 Task: Select the terminal. ansigreen option in the default color.
Action: Mouse moved to (18, 650)
Screenshot: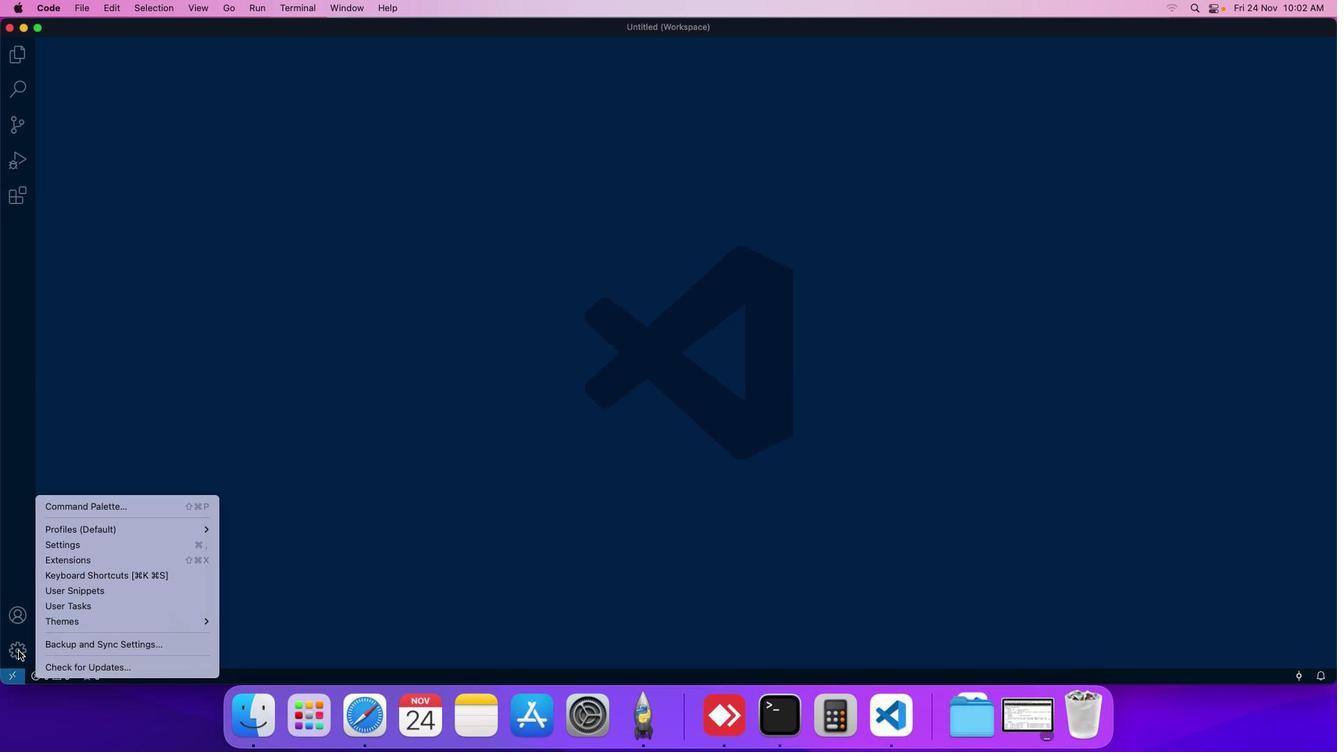 
Action: Mouse pressed left at (18, 650)
Screenshot: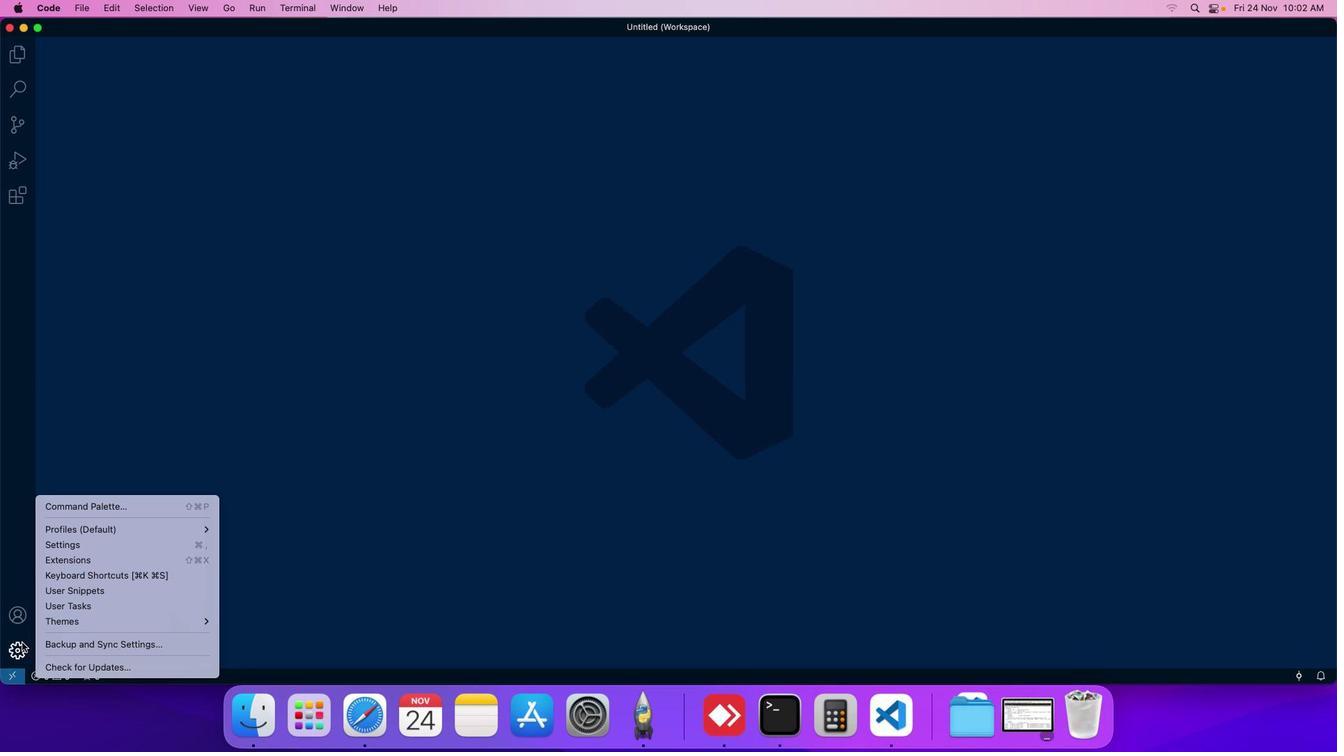 
Action: Mouse moved to (59, 548)
Screenshot: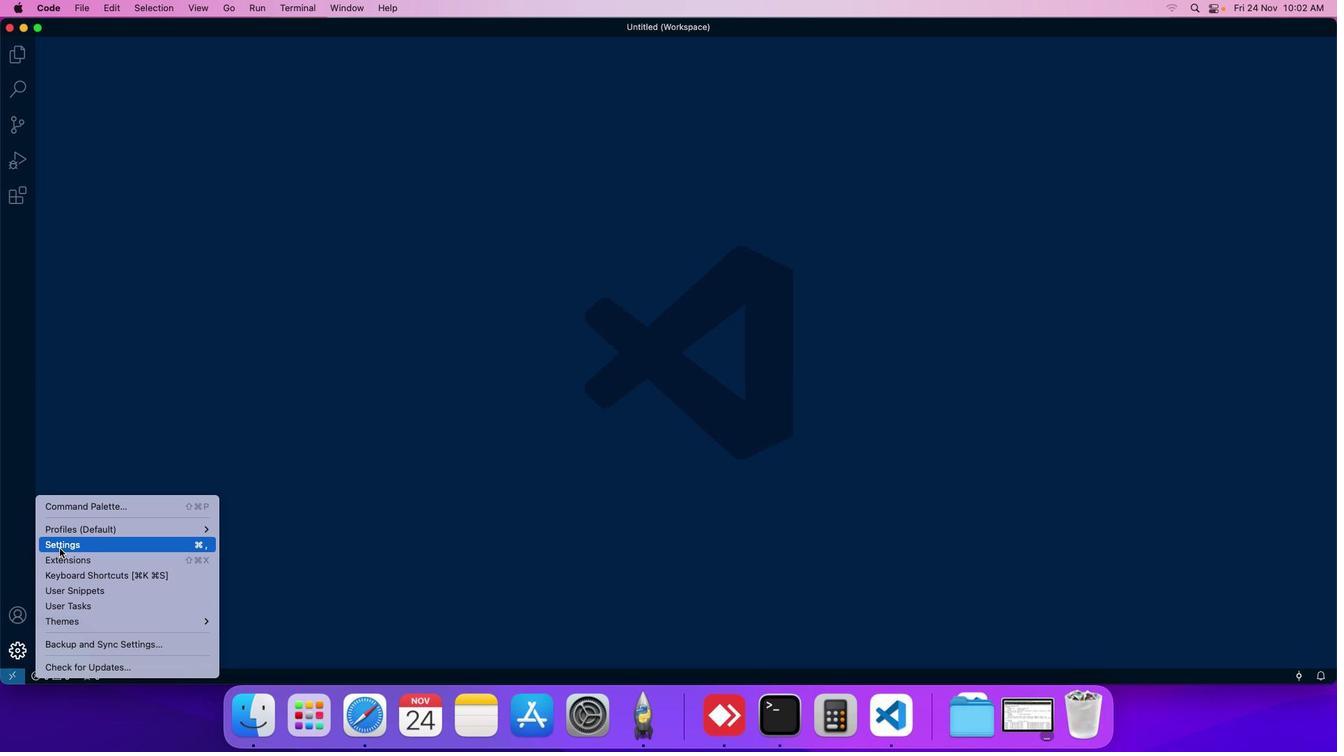 
Action: Mouse pressed left at (59, 548)
Screenshot: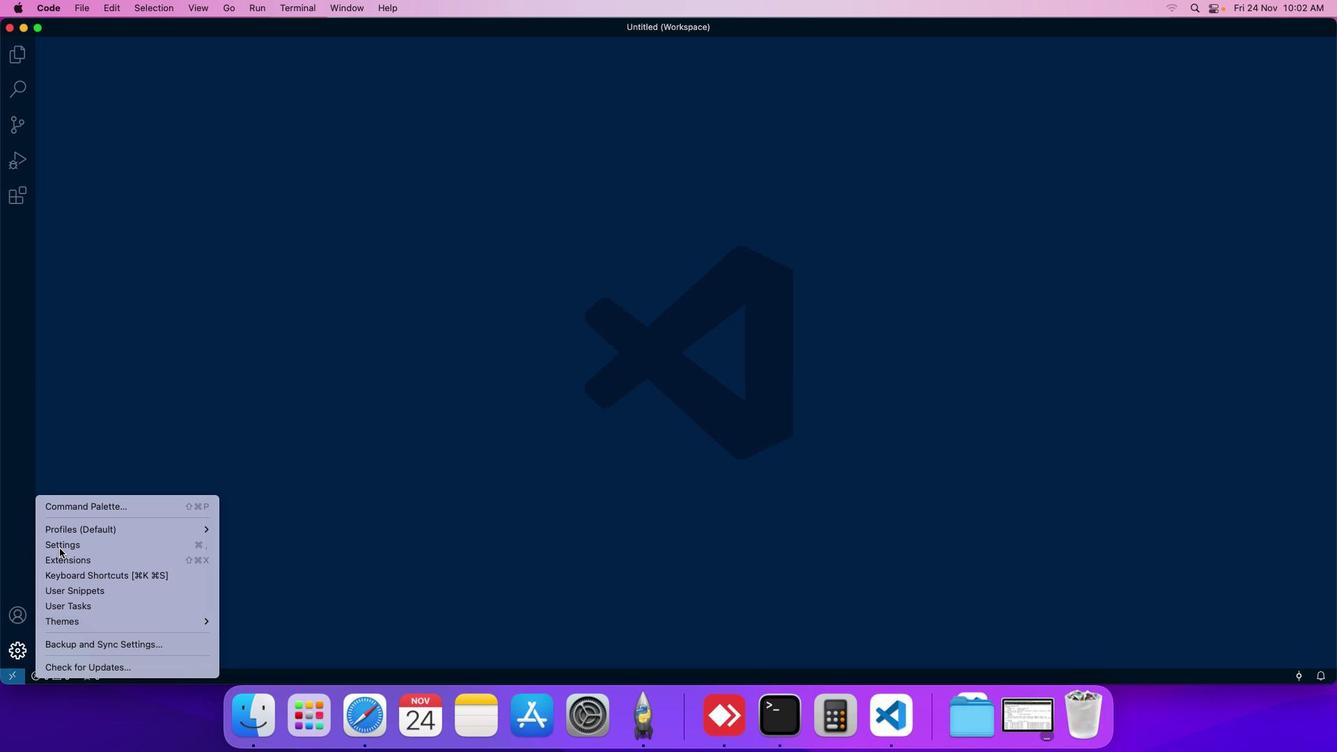 
Action: Mouse moved to (307, 205)
Screenshot: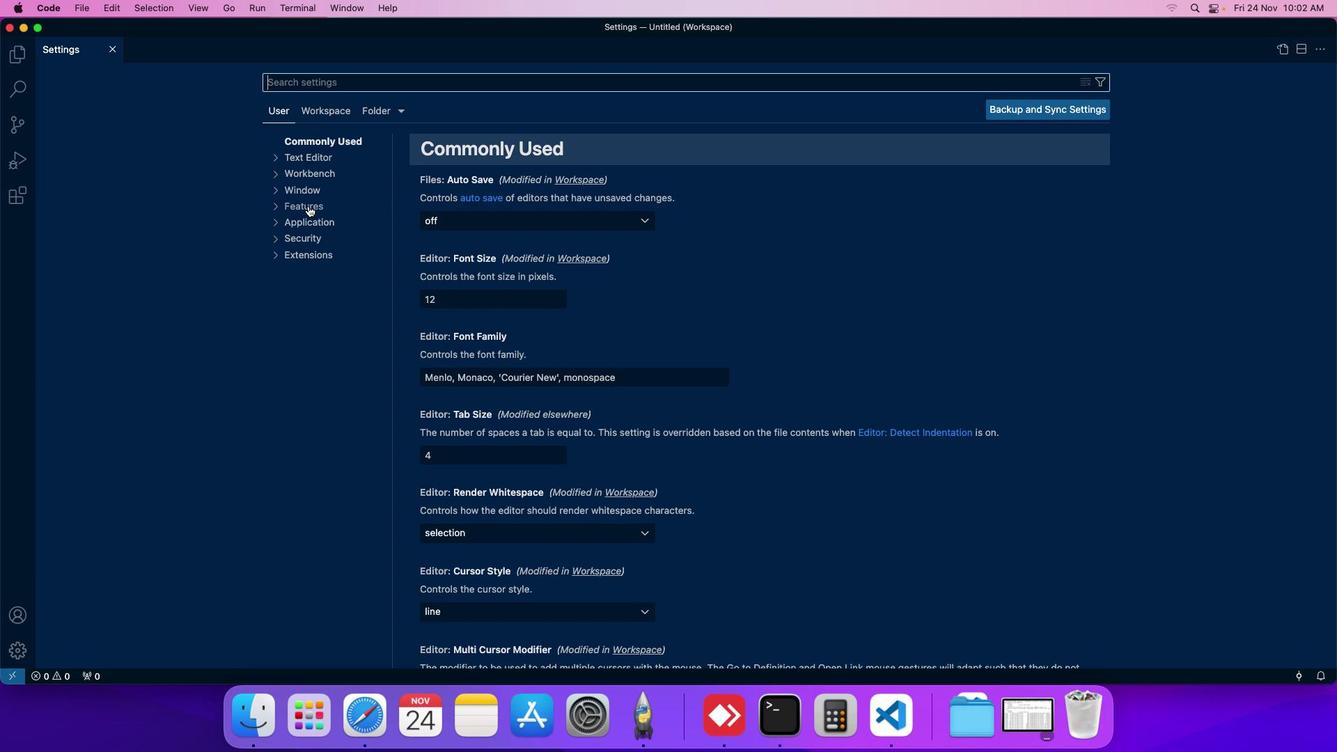 
Action: Mouse pressed left at (307, 205)
Screenshot: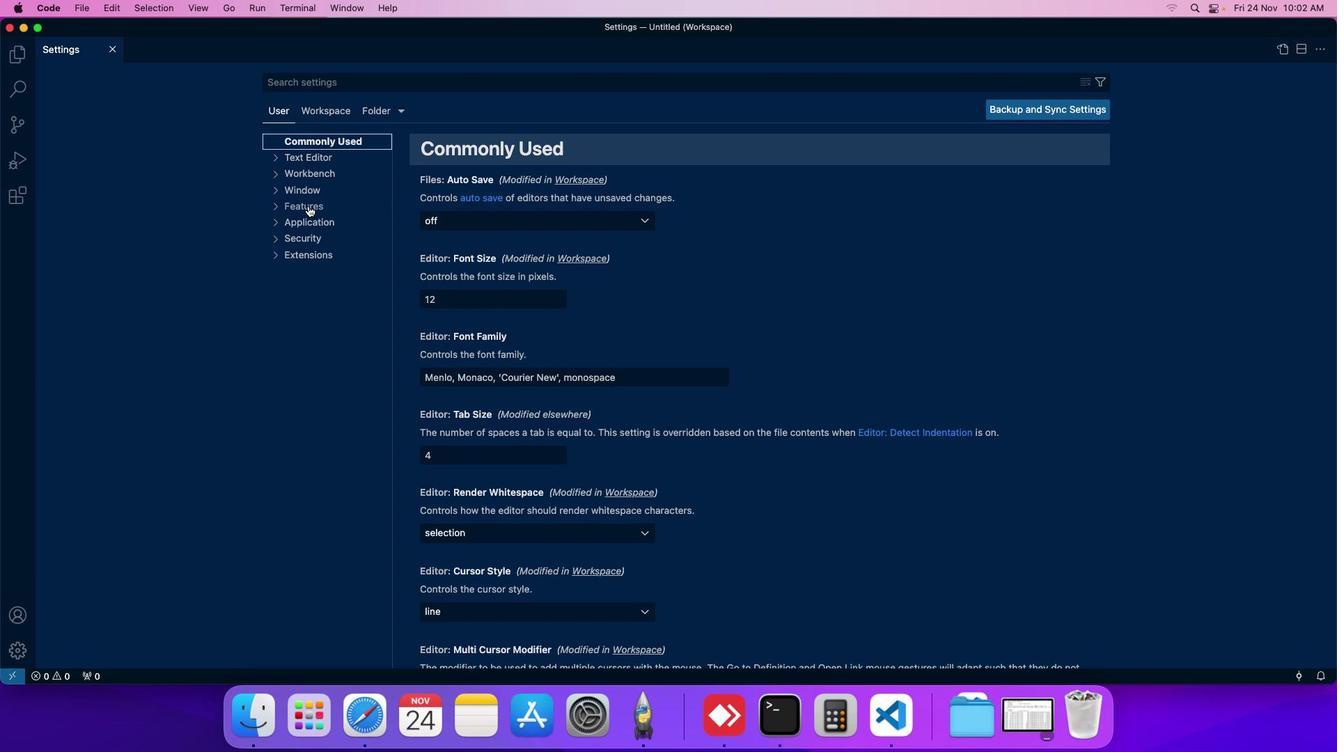 
Action: Mouse moved to (310, 332)
Screenshot: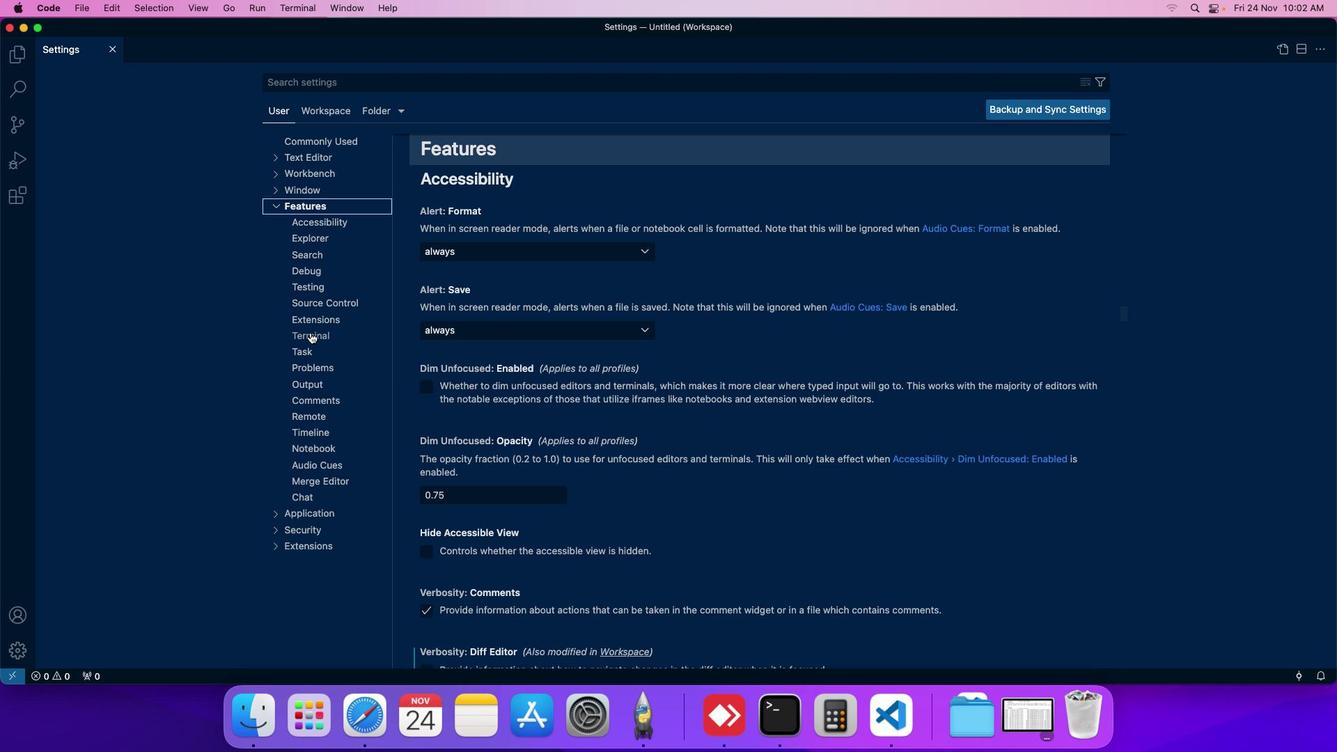 
Action: Mouse pressed left at (310, 332)
Screenshot: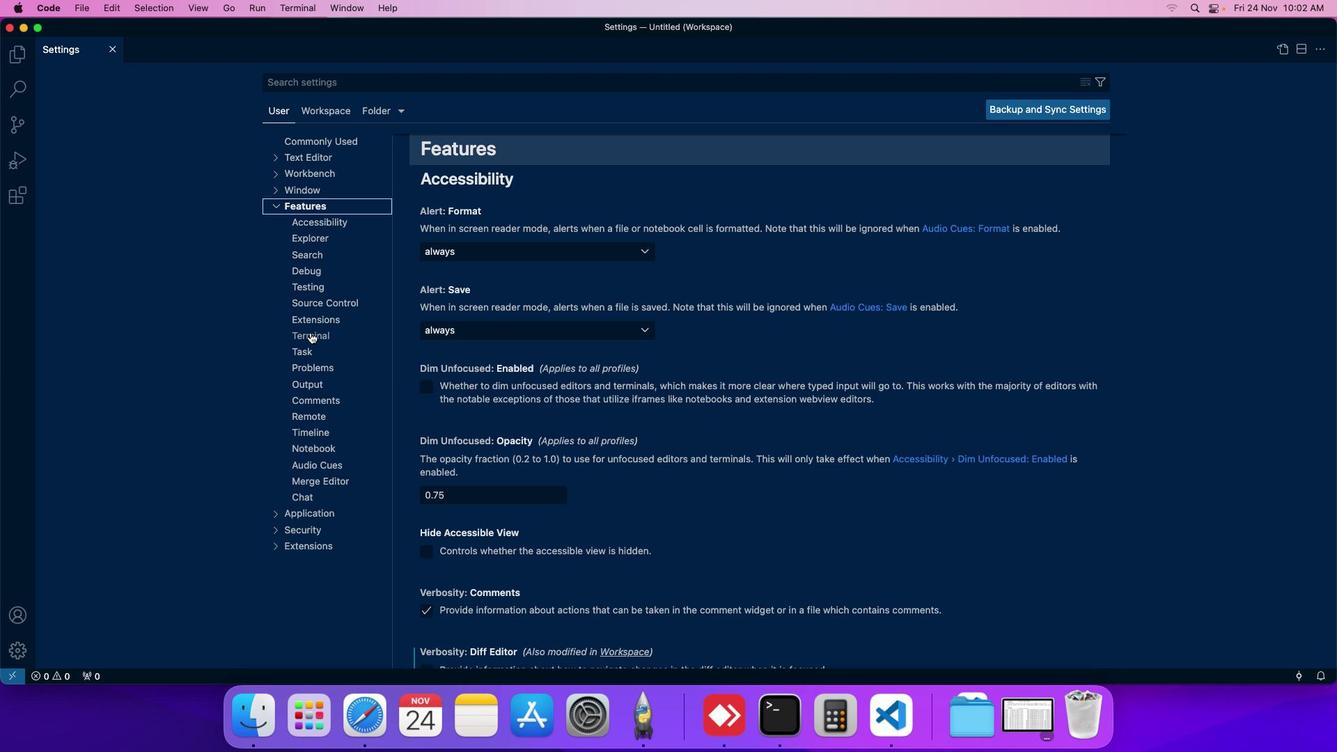 
Action: Mouse moved to (518, 376)
Screenshot: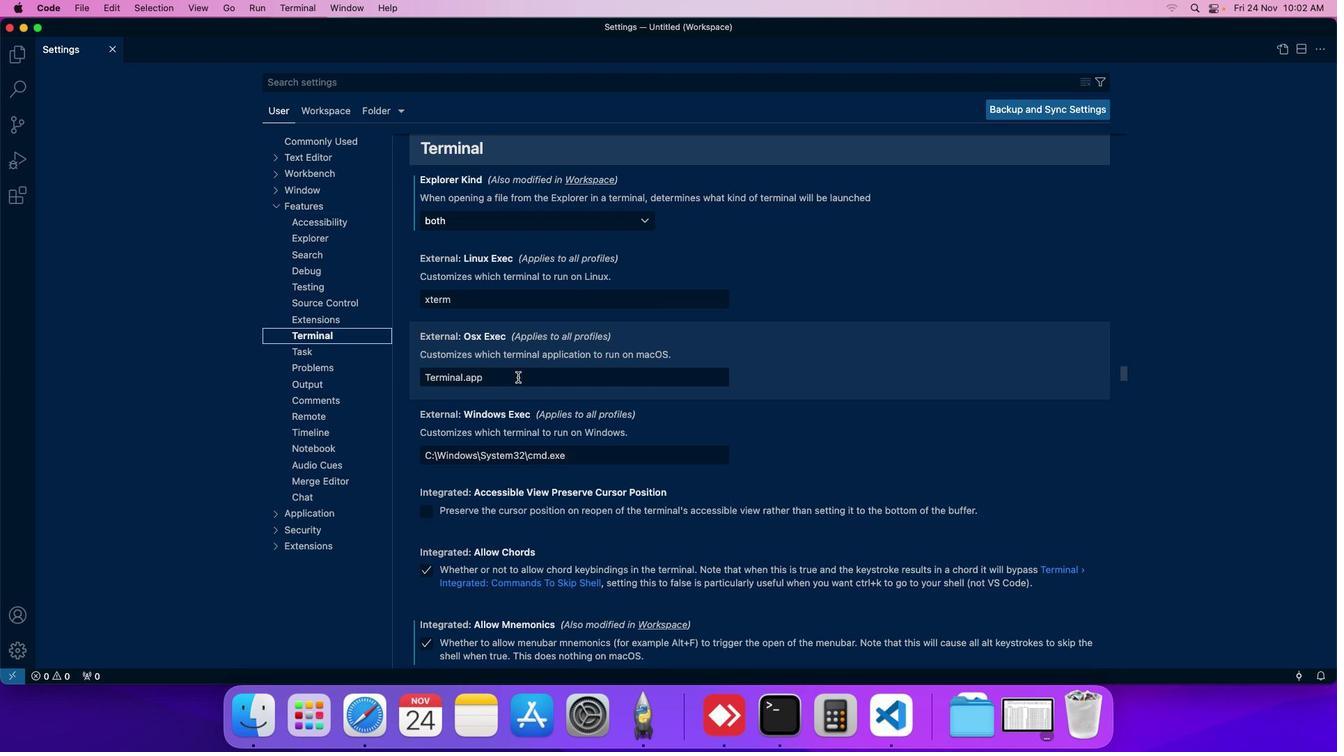 
Action: Mouse scrolled (518, 376) with delta (0, 0)
Screenshot: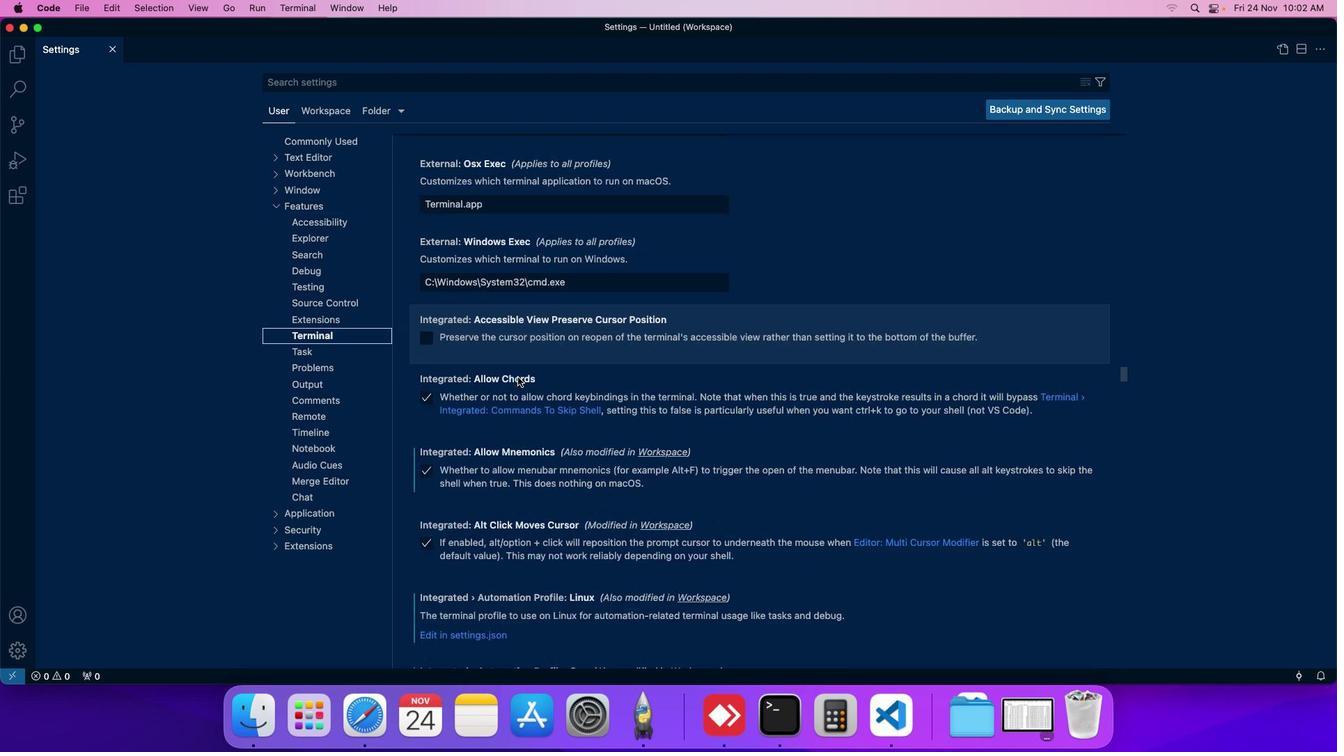 
Action: Mouse scrolled (518, 376) with delta (0, 0)
Screenshot: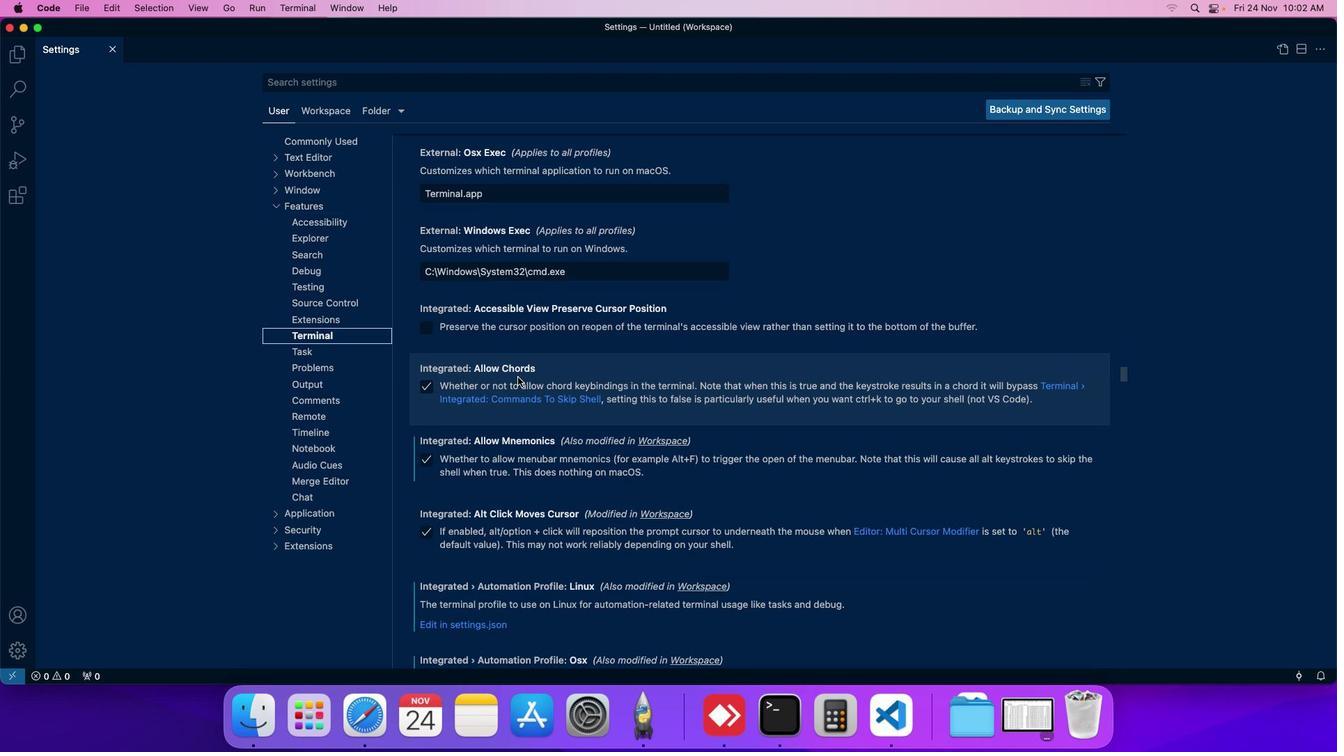 
Action: Mouse scrolled (518, 376) with delta (0, 0)
Screenshot: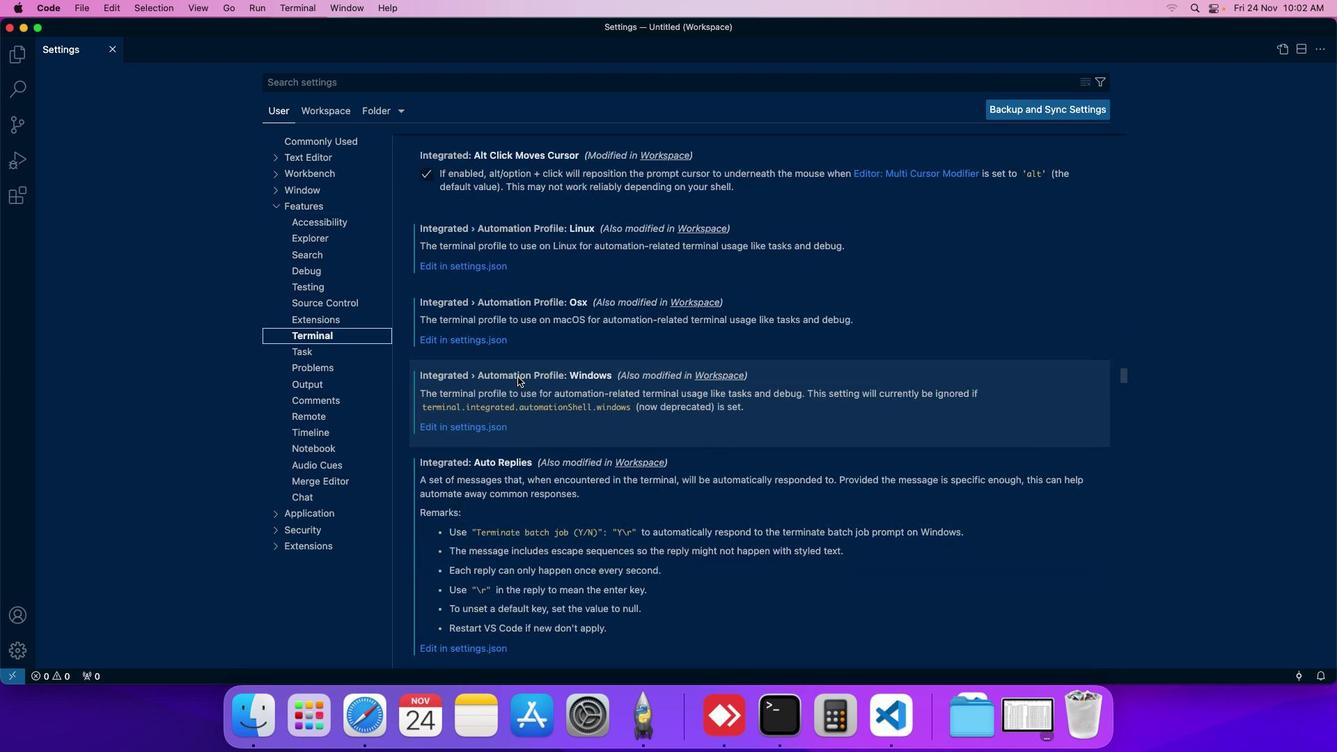 
Action: Mouse scrolled (518, 376) with delta (0, 0)
Screenshot: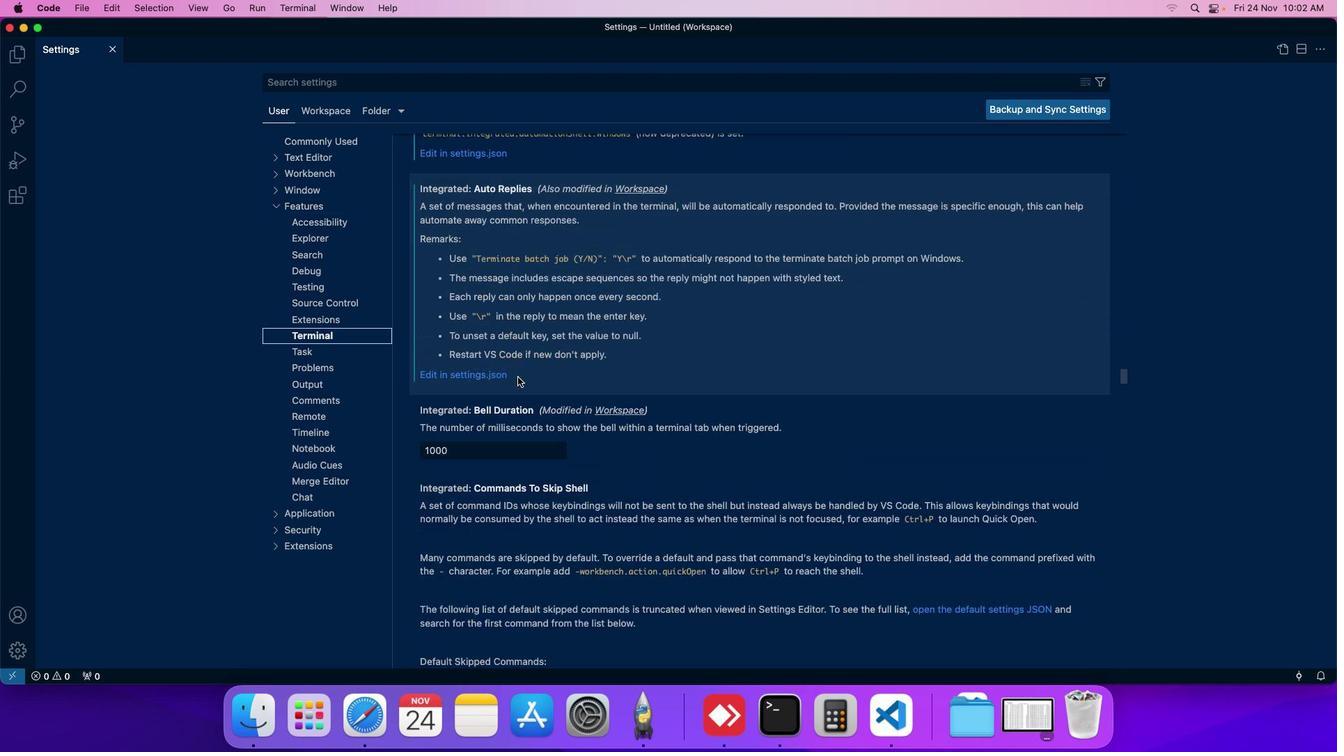
Action: Mouse scrolled (518, 376) with delta (0, 0)
Screenshot: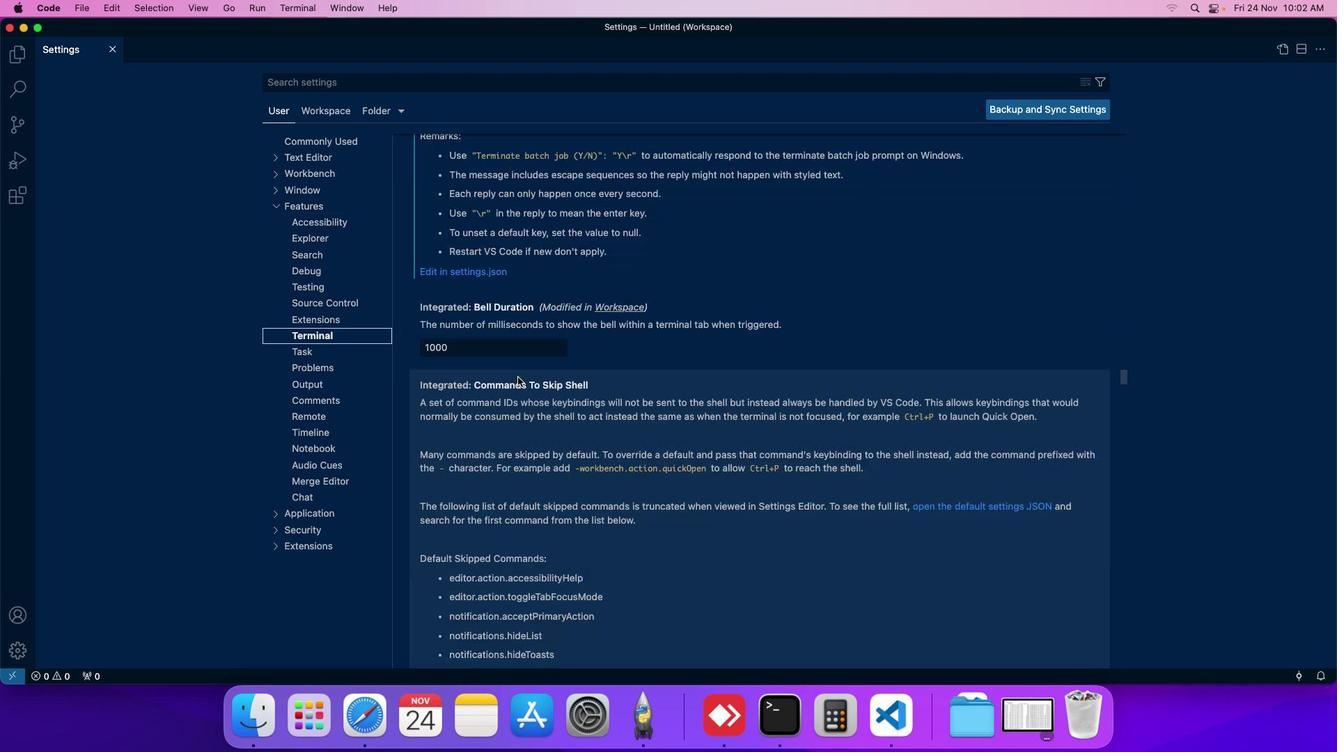 
Action: Mouse scrolled (518, 376) with delta (0, 0)
Screenshot: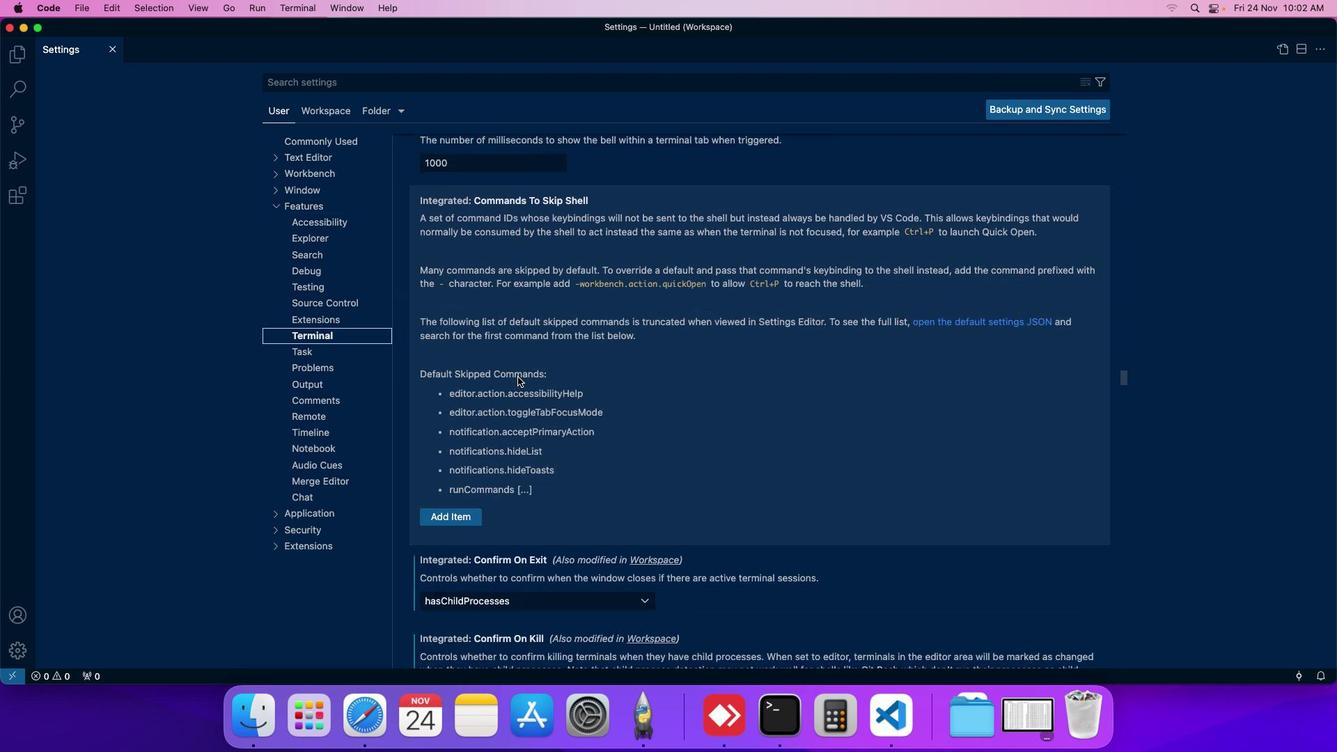
Action: Mouse scrolled (518, 376) with delta (0, 0)
Screenshot: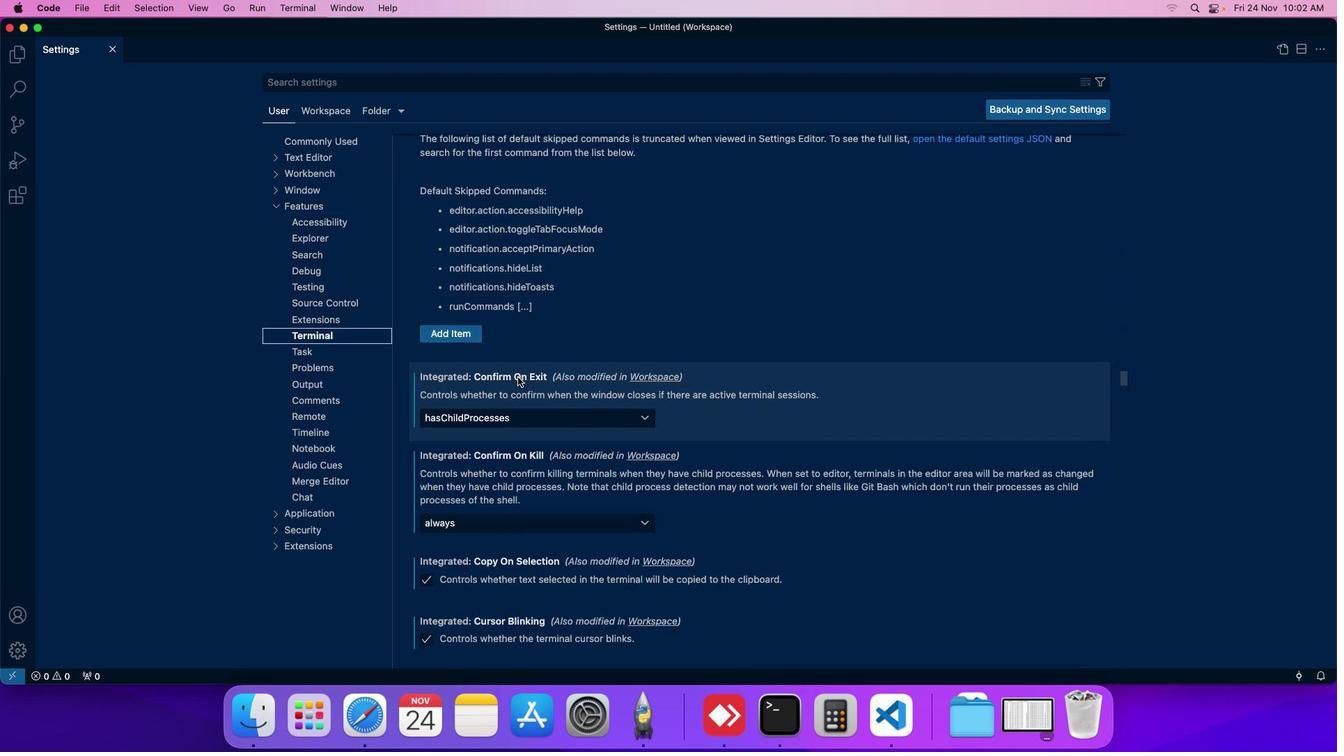 
Action: Mouse scrolled (518, 376) with delta (0, 0)
Screenshot: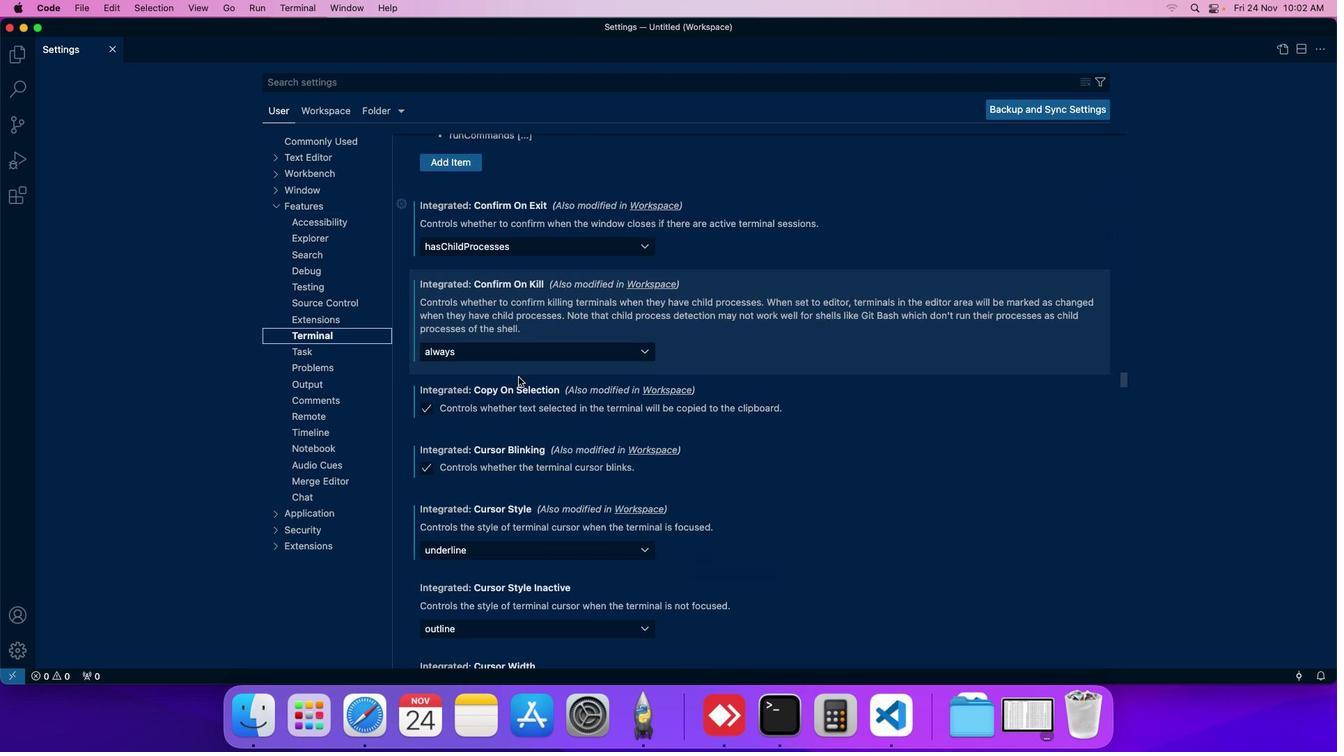 
Action: Mouse moved to (518, 376)
Screenshot: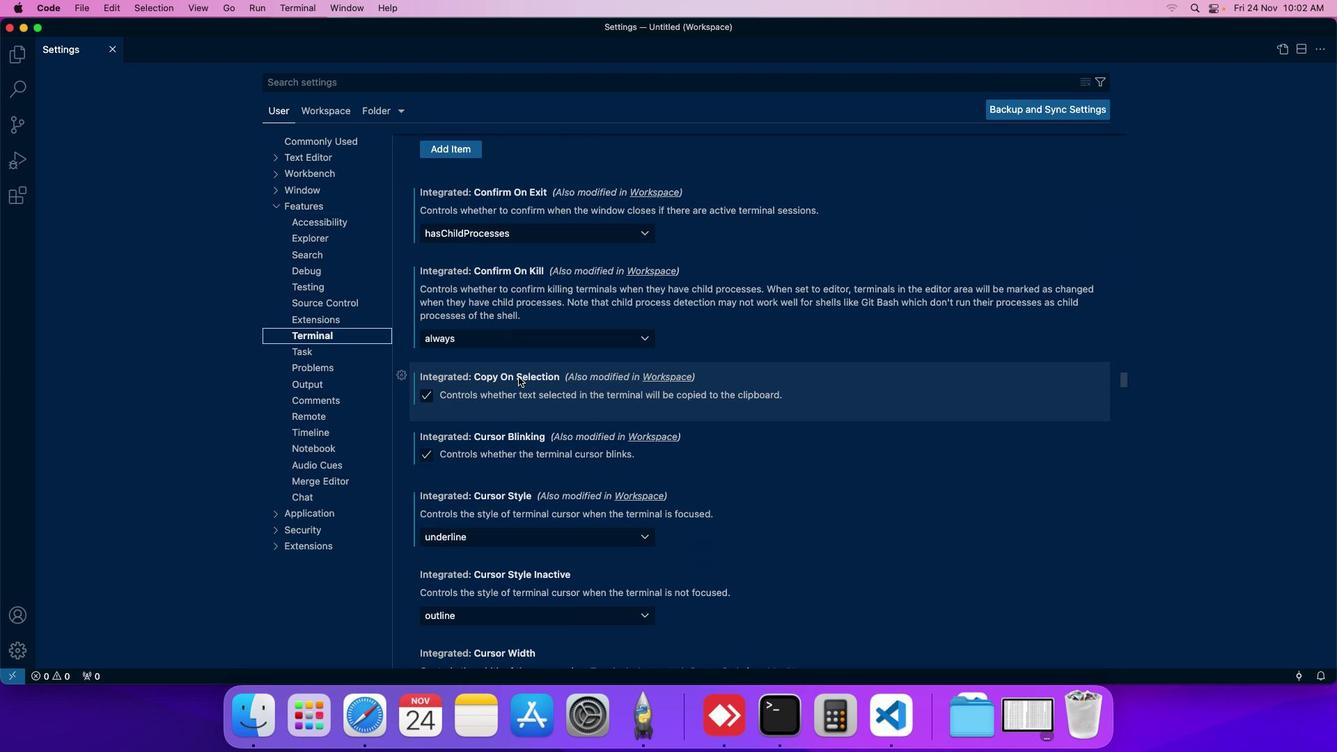 
Action: Mouse scrolled (518, 376) with delta (0, 0)
Screenshot: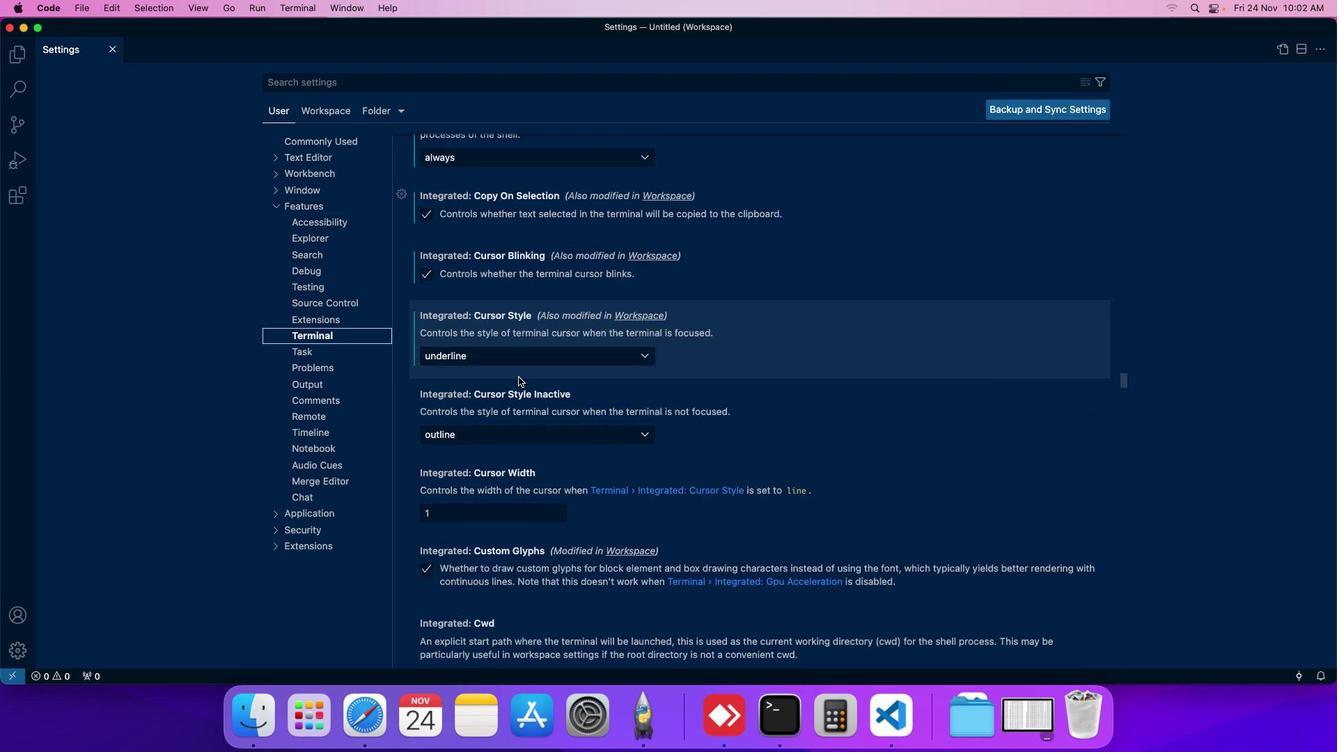 
Action: Mouse scrolled (518, 376) with delta (0, 0)
Screenshot: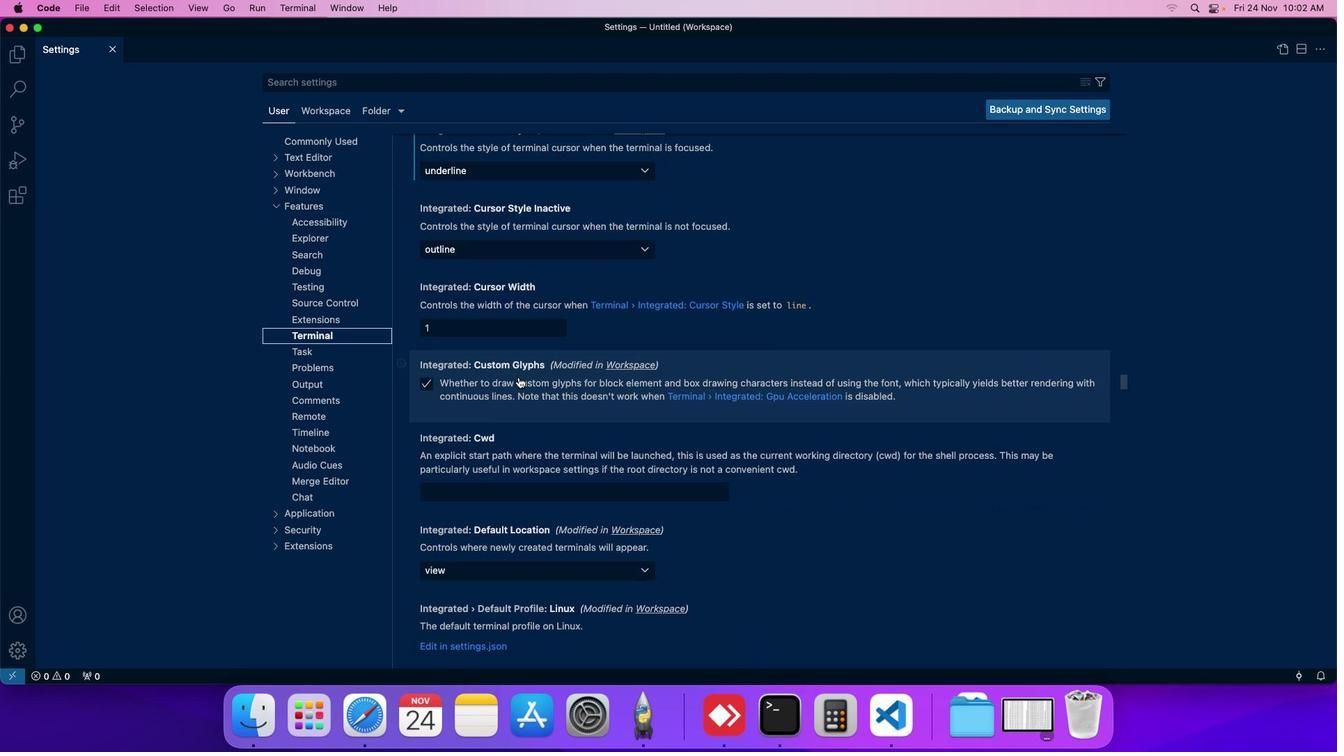 
Action: Mouse scrolled (518, 376) with delta (0, 0)
Screenshot: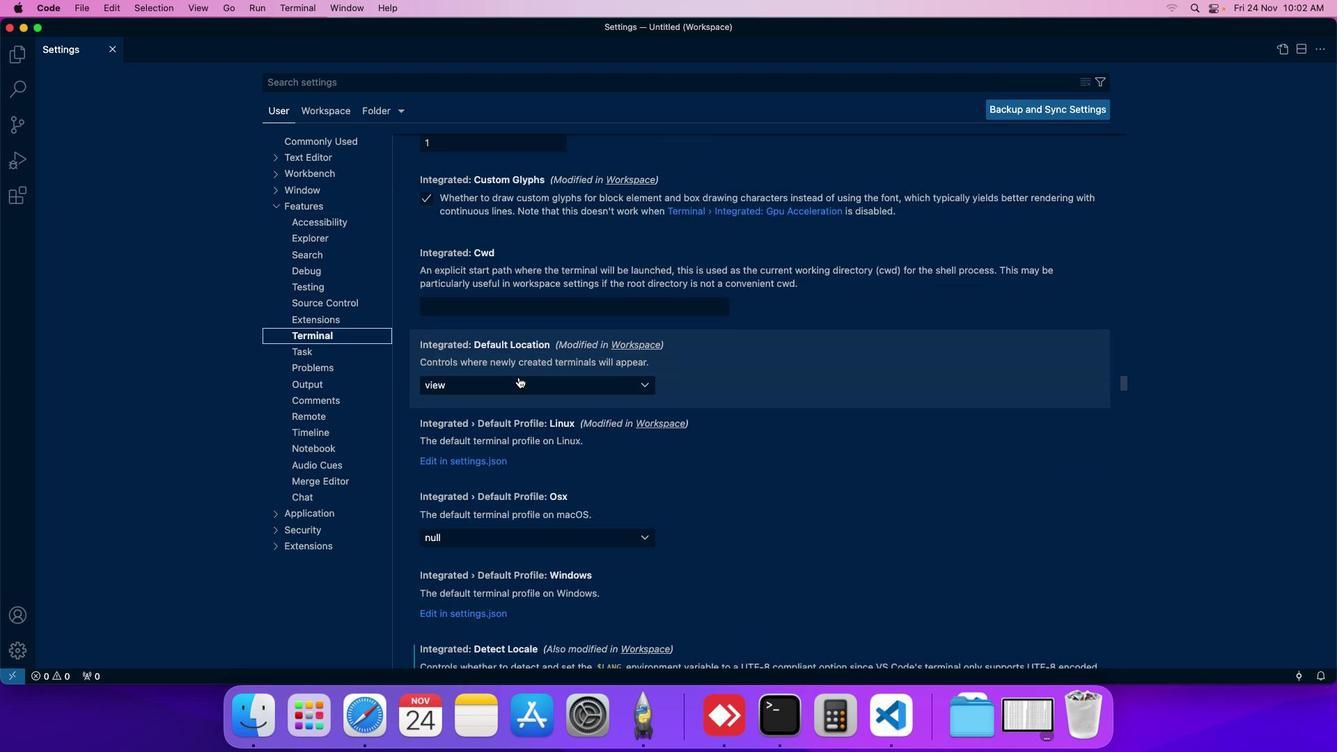 
Action: Mouse scrolled (518, 376) with delta (0, 0)
Screenshot: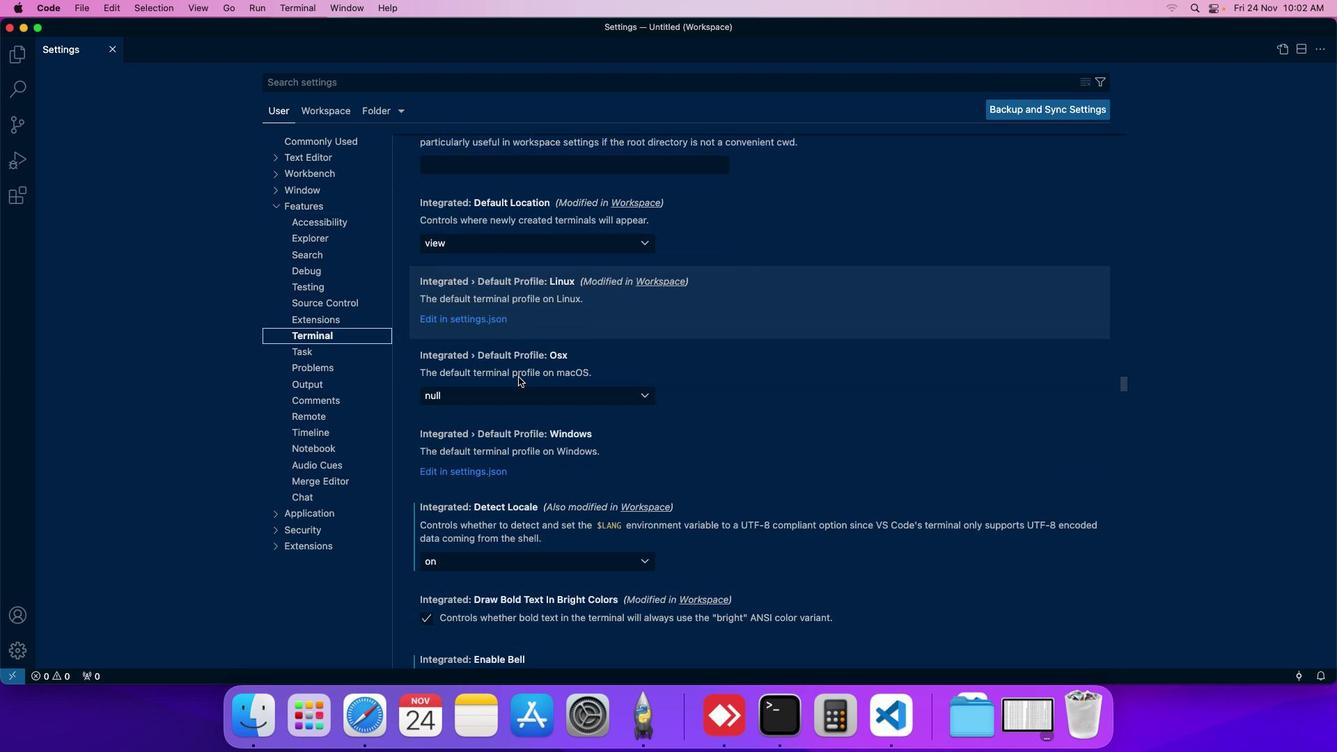 
Action: Mouse scrolled (518, 376) with delta (0, 0)
Screenshot: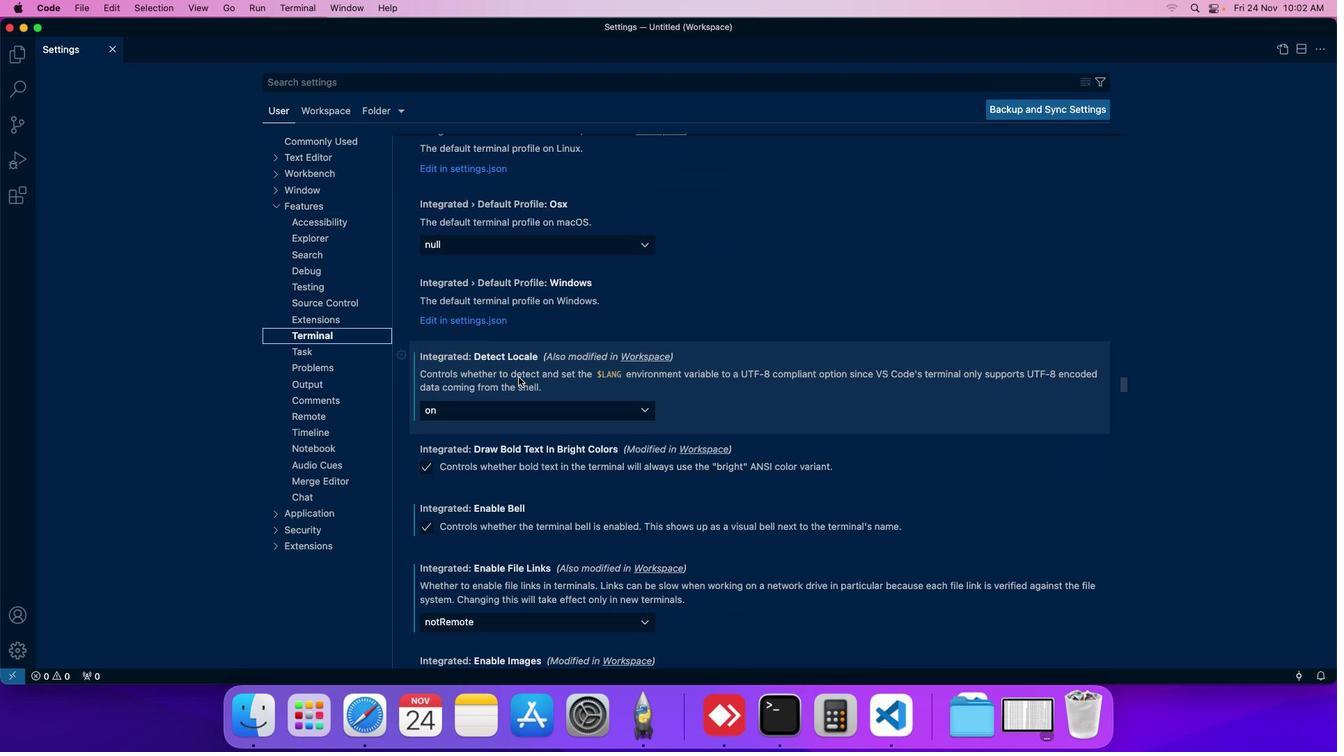 
Action: Mouse scrolled (518, 376) with delta (0, 0)
Screenshot: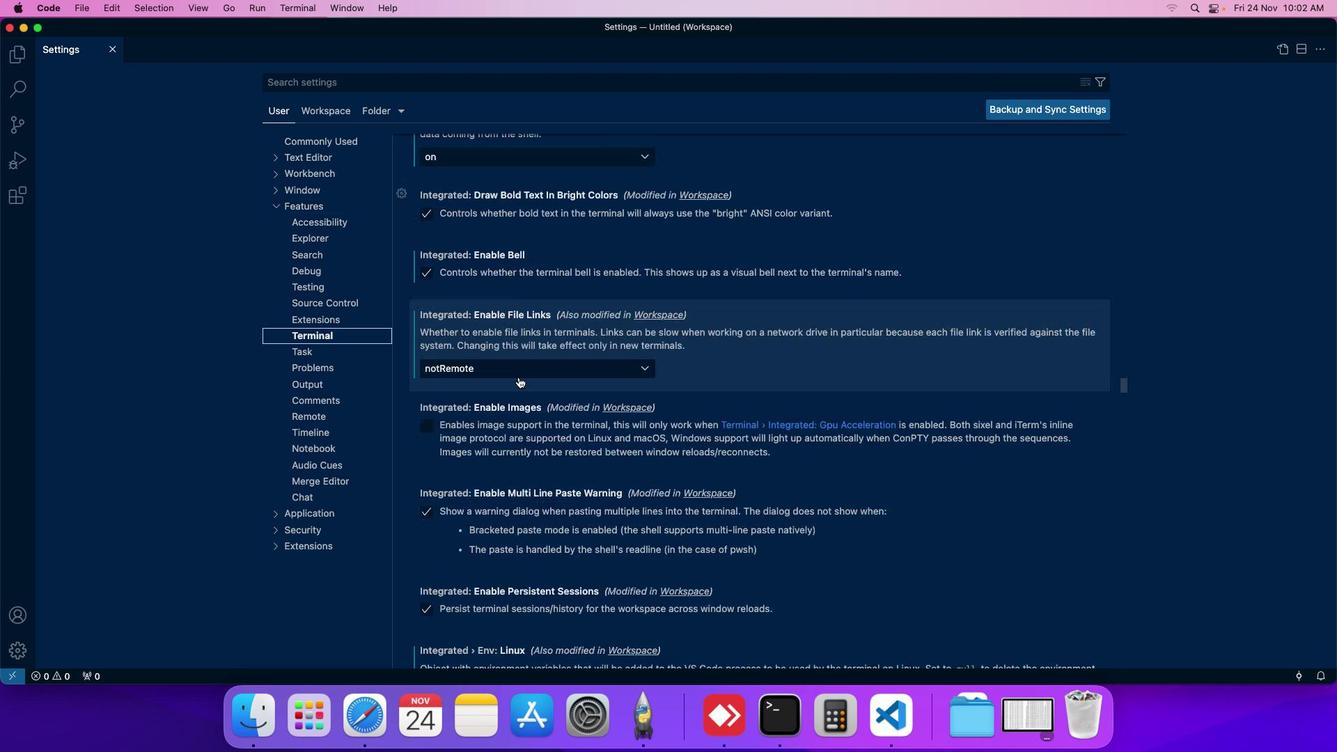 
Action: Mouse scrolled (518, 376) with delta (0, 0)
Screenshot: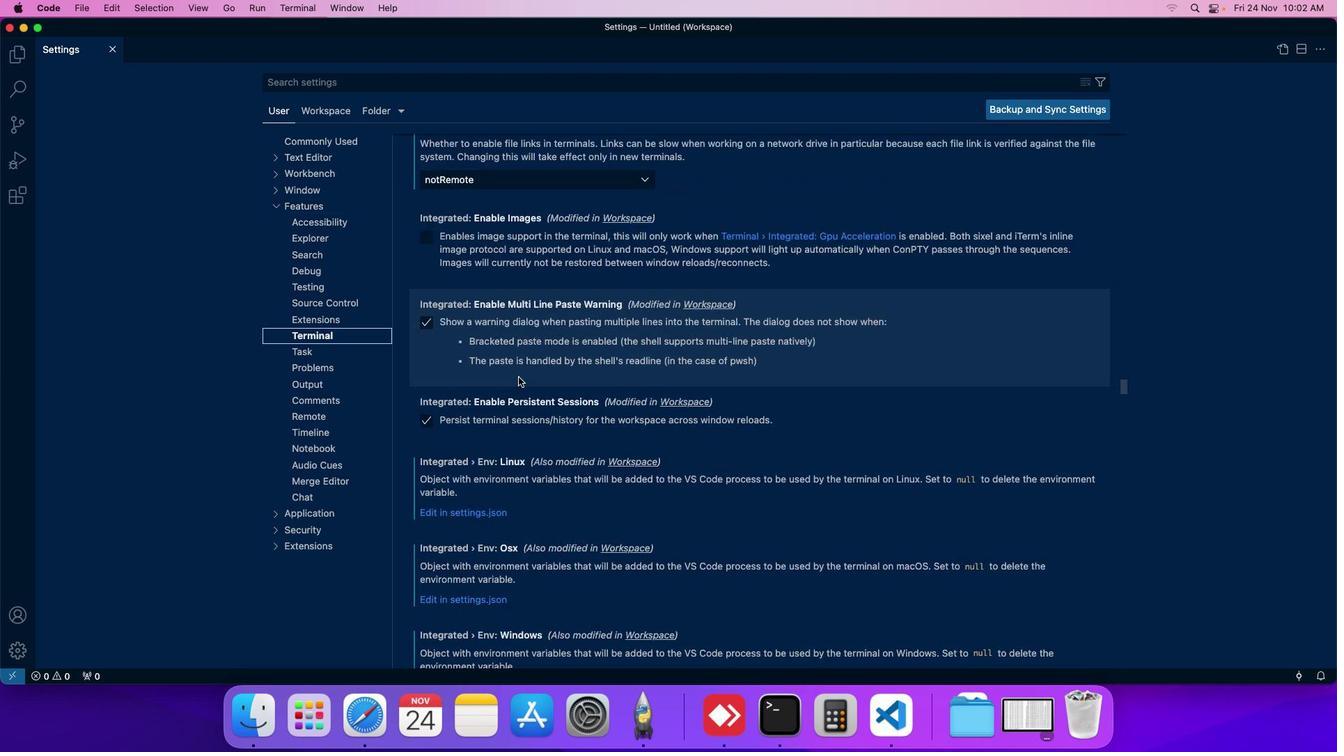 
Action: Mouse scrolled (518, 376) with delta (0, 0)
Screenshot: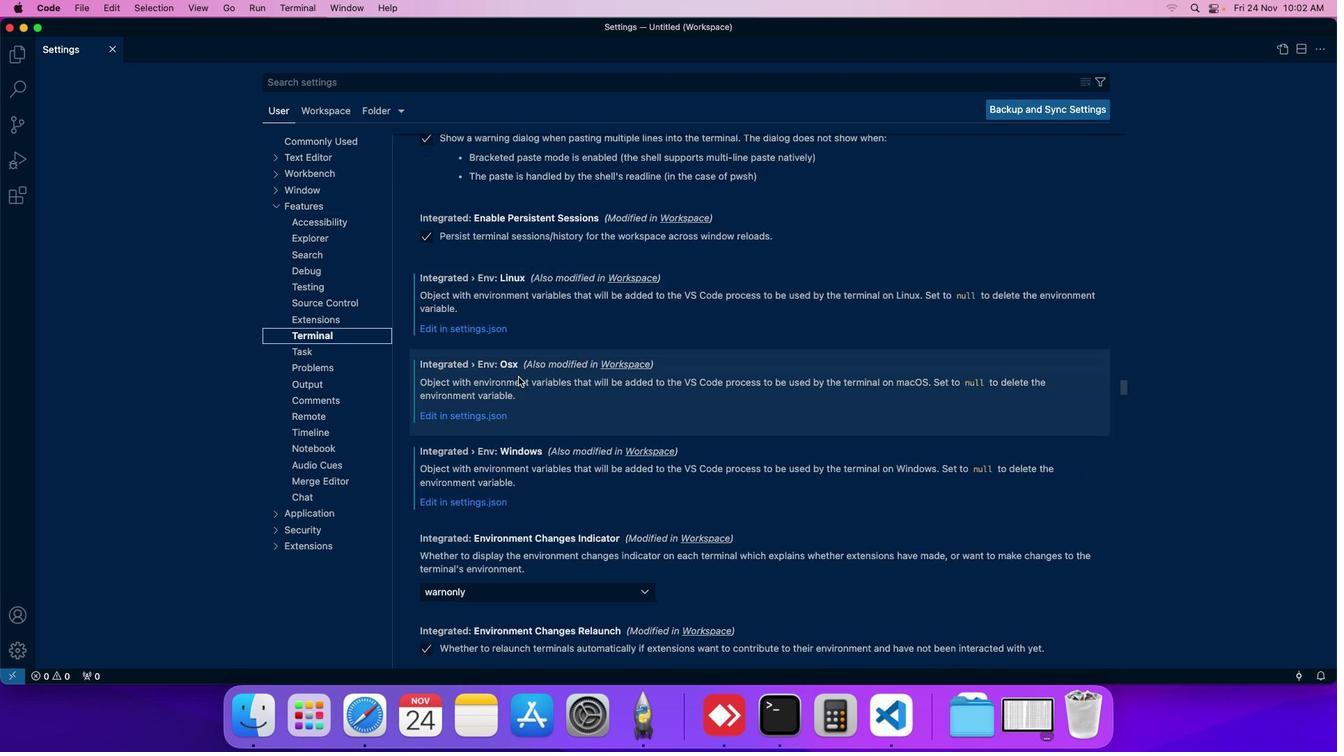 
Action: Mouse scrolled (518, 376) with delta (0, 0)
Screenshot: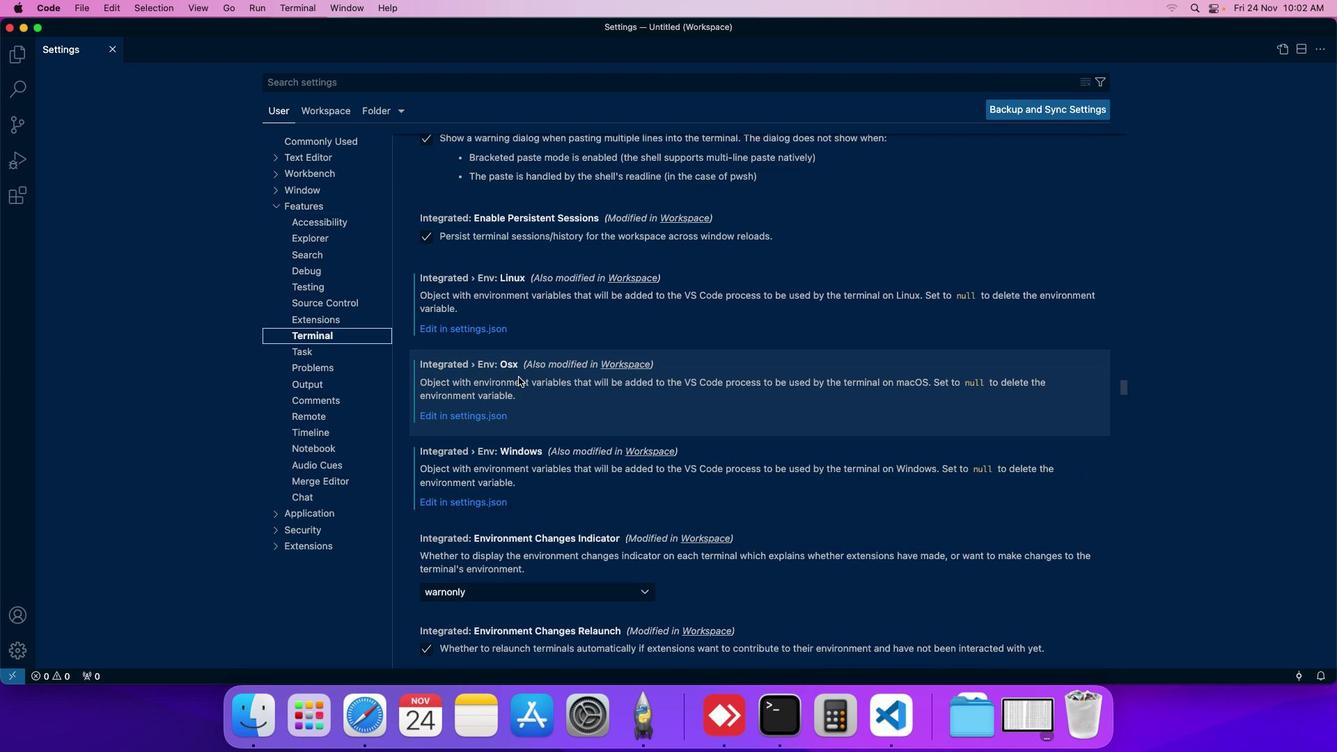 
Action: Mouse scrolled (518, 376) with delta (0, 0)
Screenshot: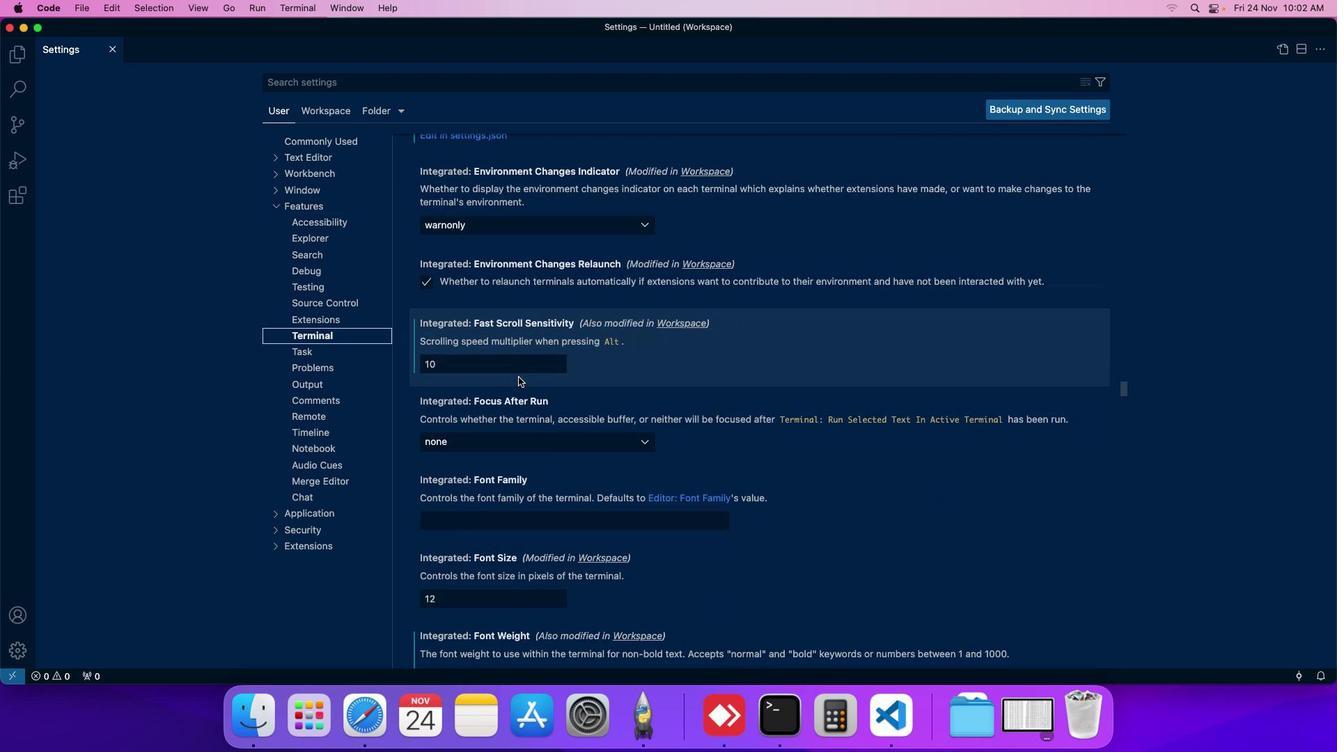 
Action: Mouse scrolled (518, 376) with delta (0, 0)
Screenshot: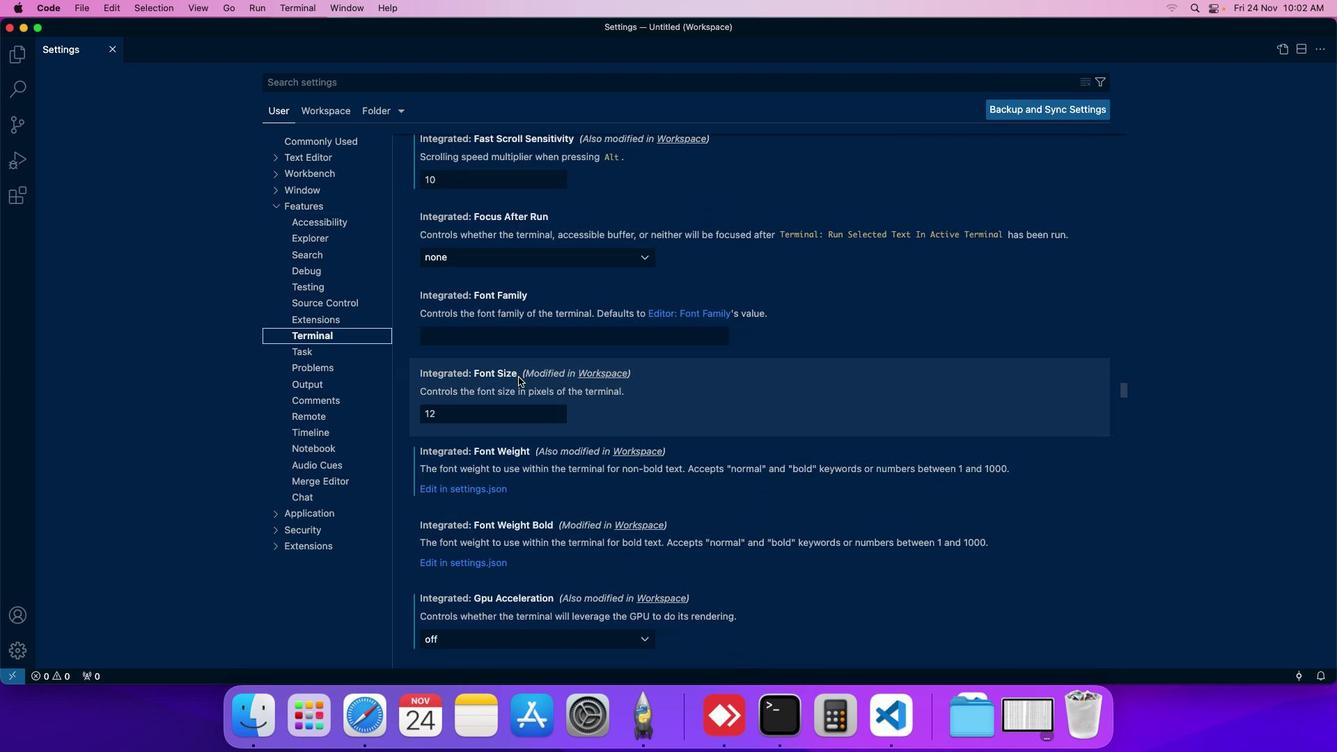 
Action: Mouse scrolled (518, 376) with delta (0, 0)
Screenshot: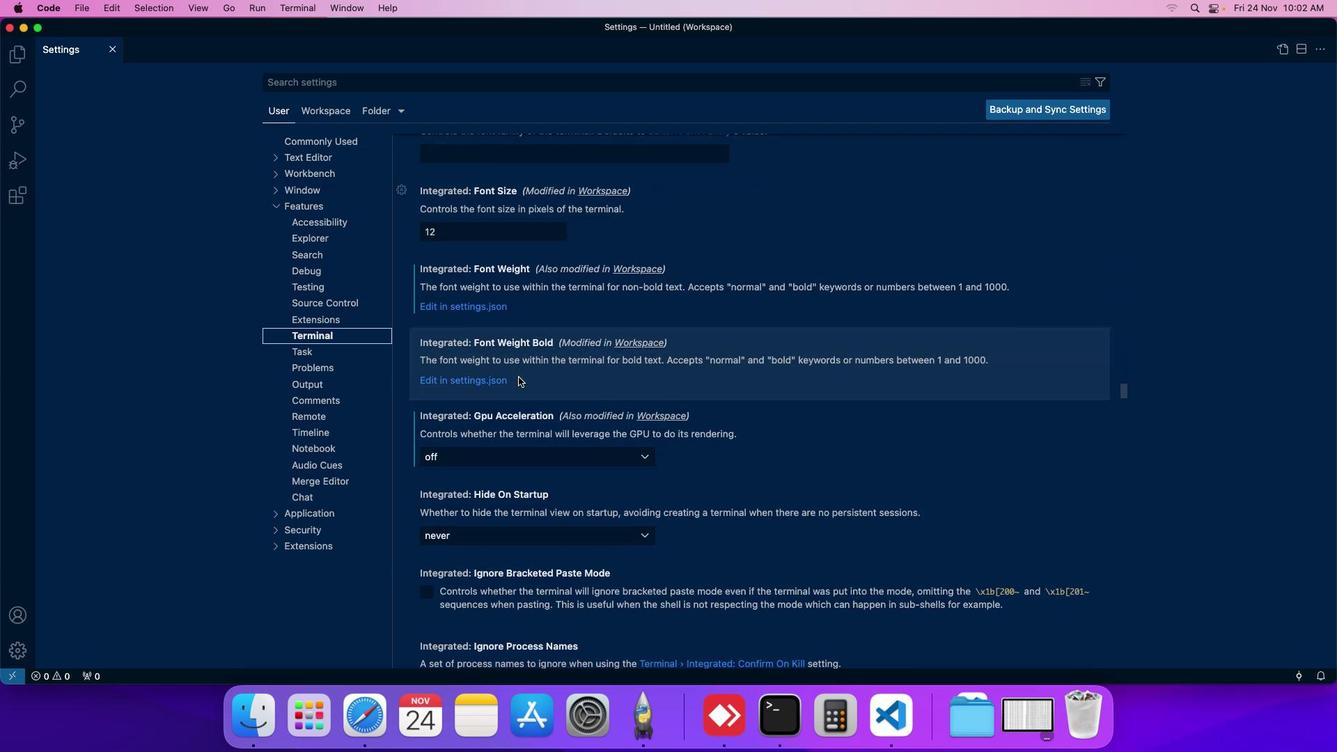 
Action: Mouse scrolled (518, 376) with delta (0, 0)
Screenshot: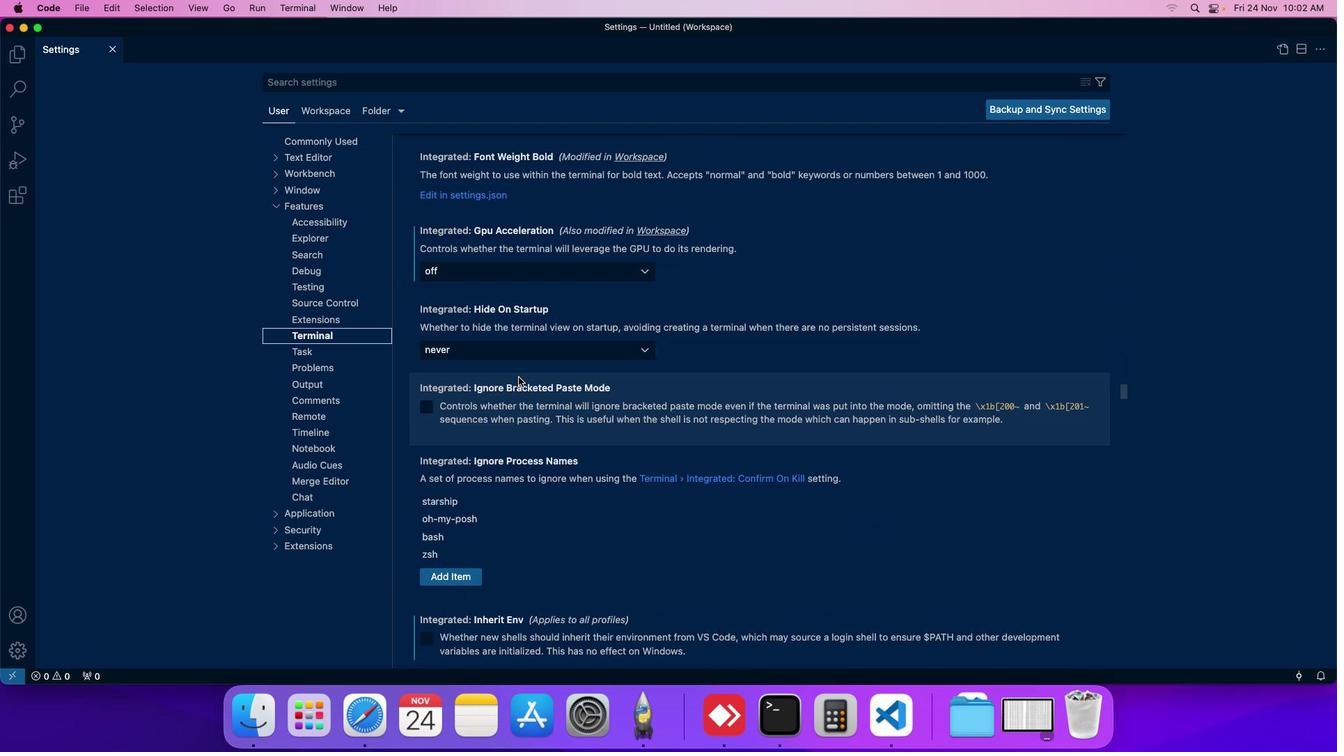 
Action: Mouse scrolled (518, 376) with delta (0, 0)
Screenshot: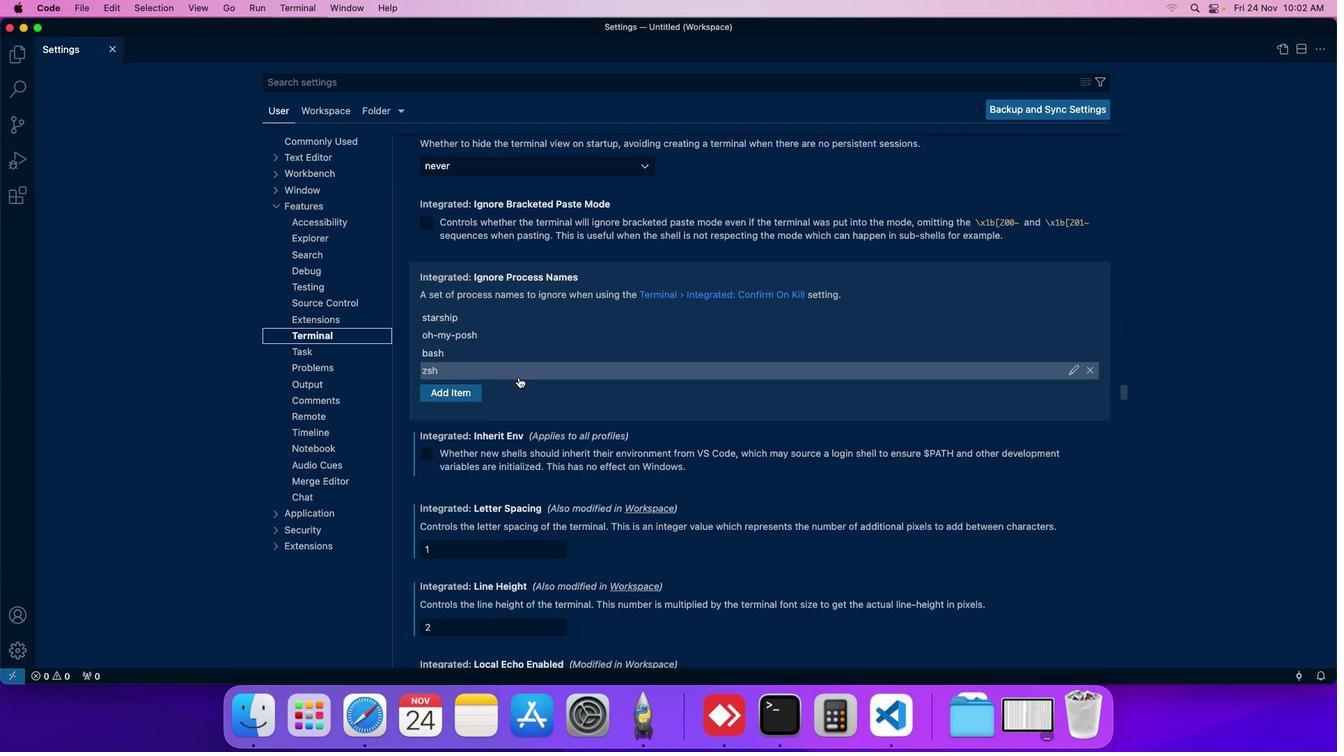 
Action: Mouse scrolled (518, 376) with delta (0, 0)
Screenshot: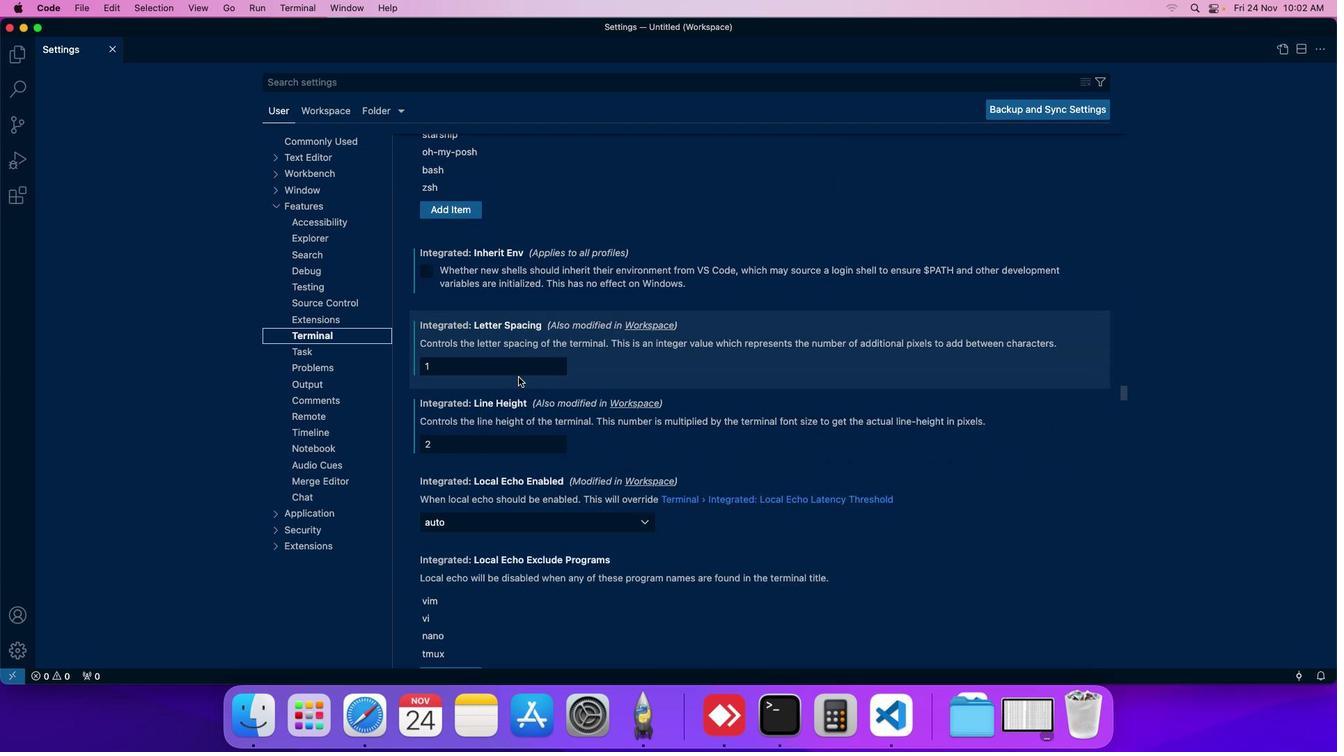
Action: Mouse scrolled (518, 376) with delta (0, 0)
Screenshot: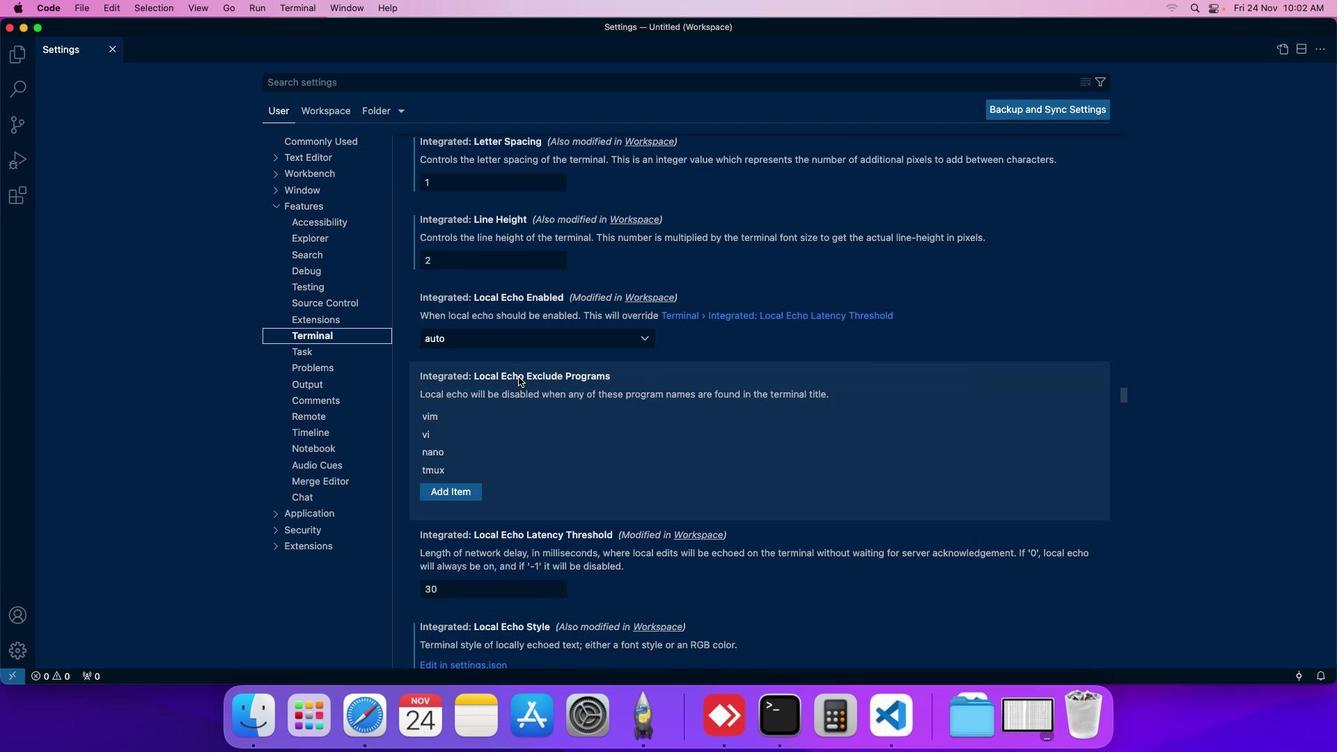 
Action: Mouse scrolled (518, 376) with delta (0, 0)
Screenshot: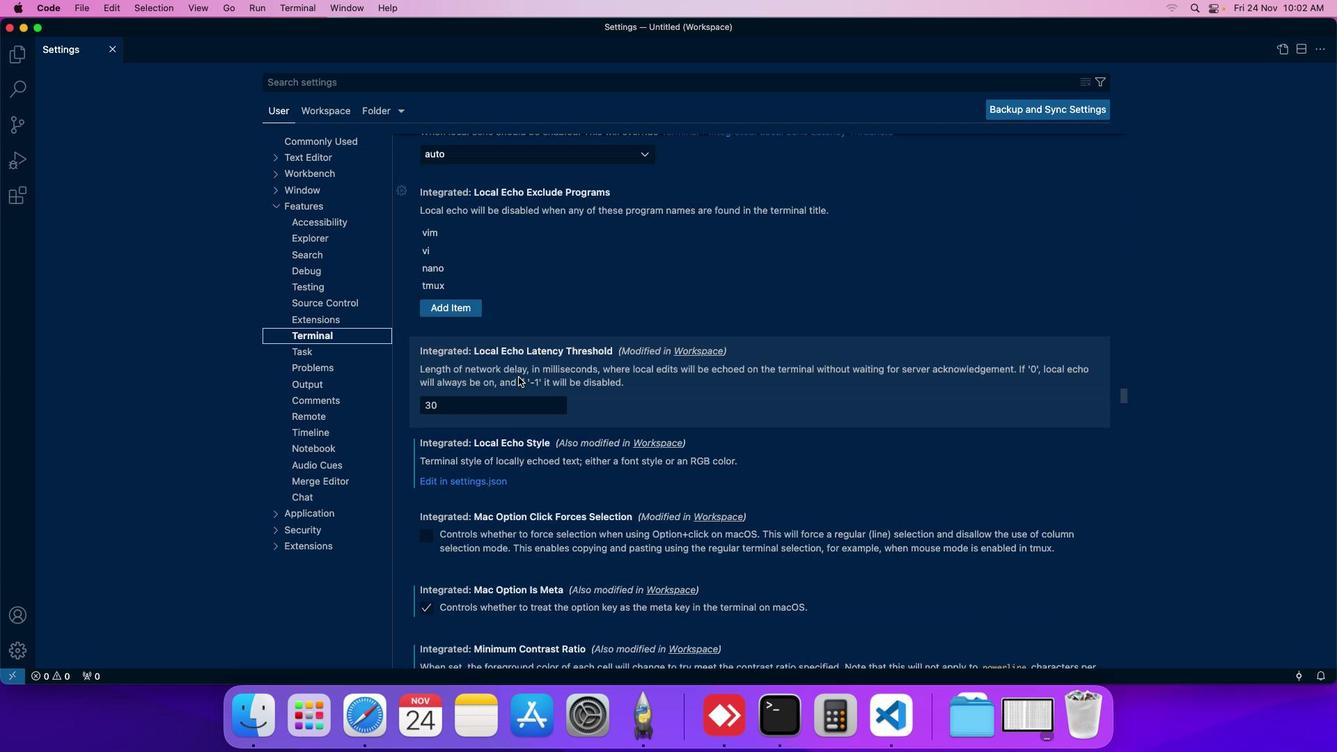 
Action: Mouse scrolled (518, 376) with delta (0, 0)
Screenshot: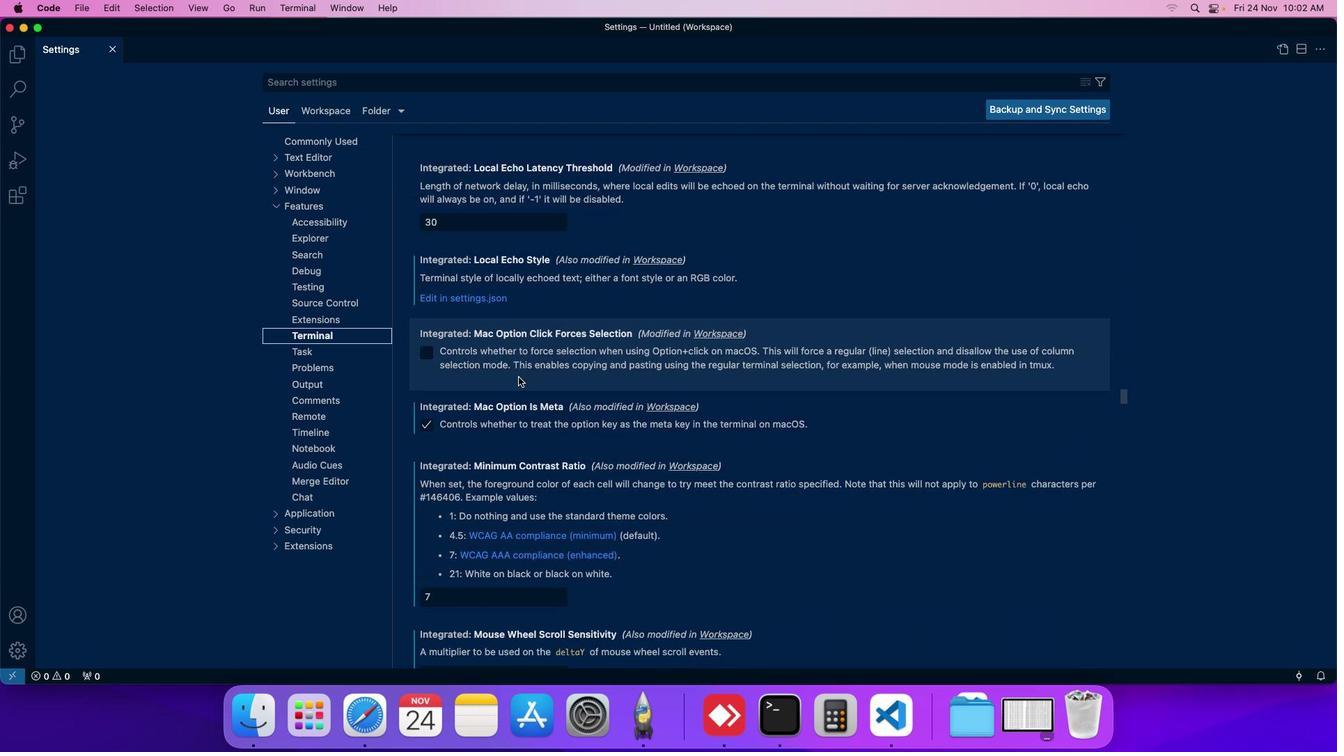
Action: Mouse scrolled (518, 376) with delta (0, 0)
Screenshot: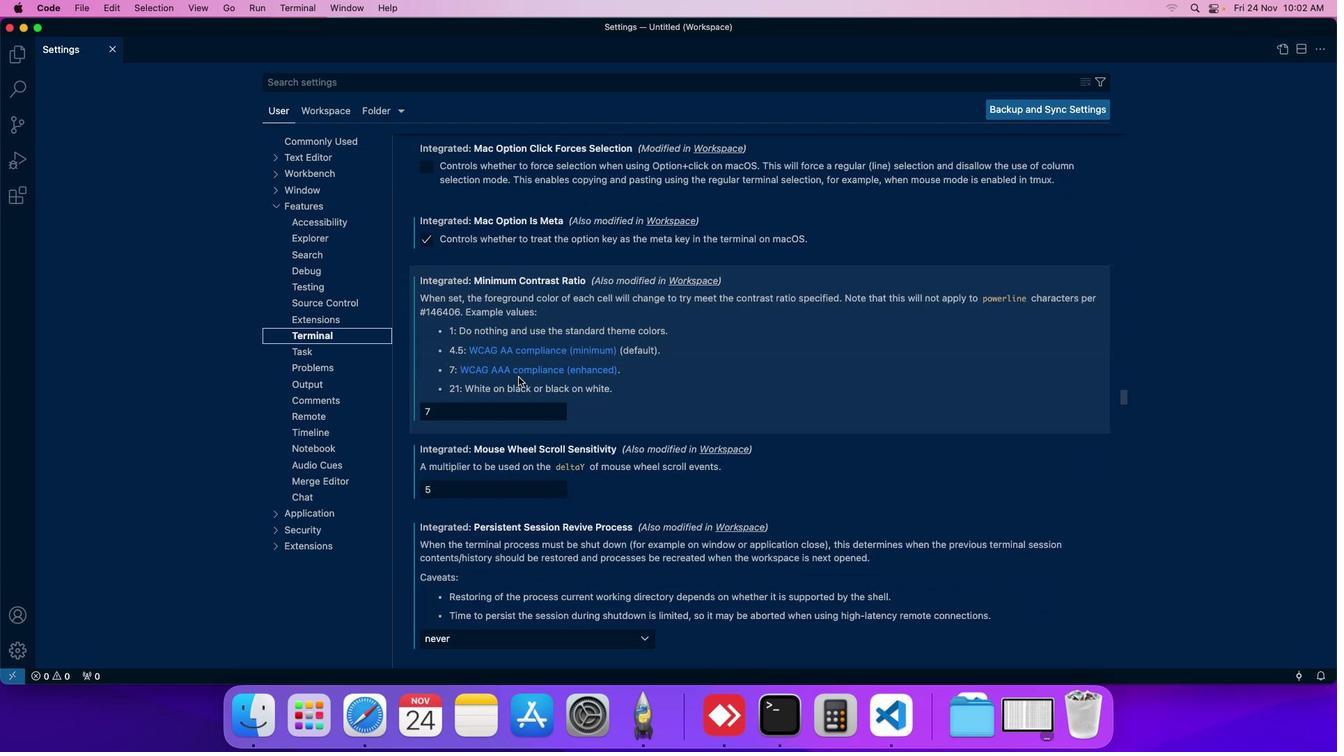 
Action: Mouse scrolled (518, 376) with delta (0, 0)
Screenshot: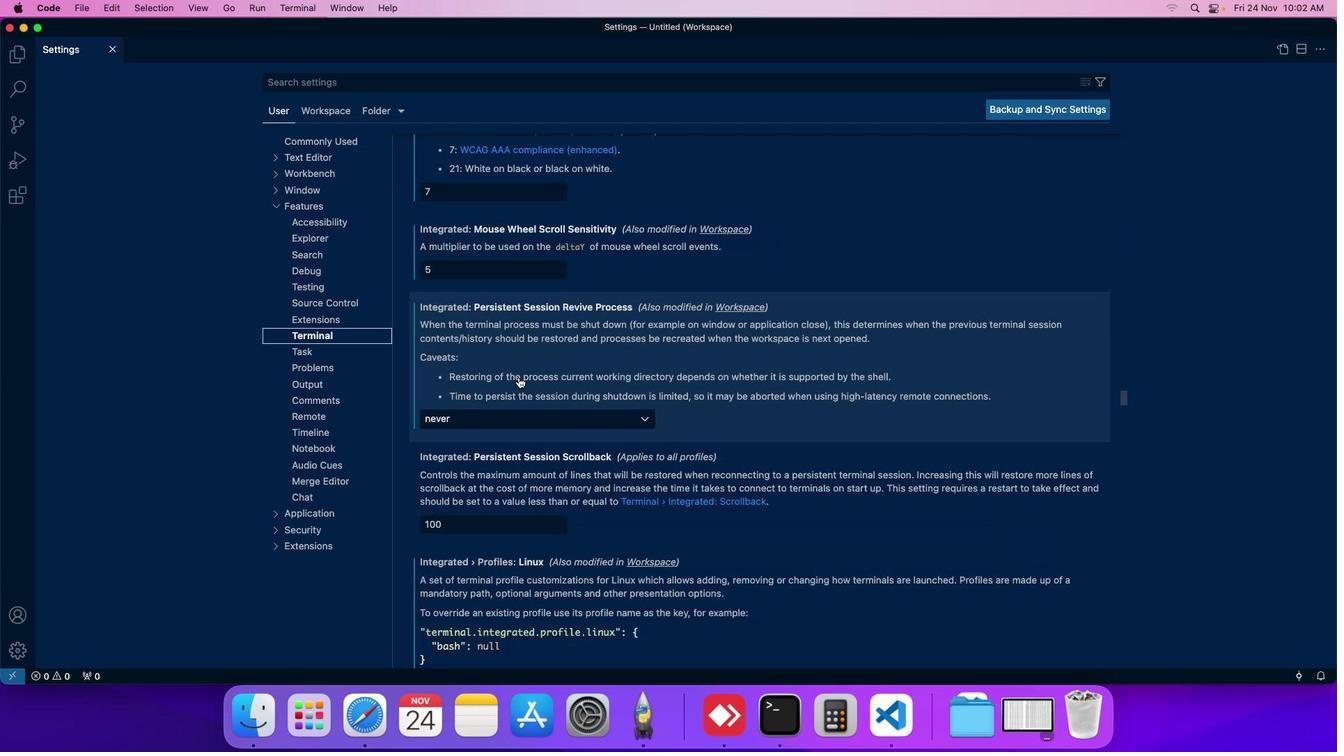 
Action: Mouse scrolled (518, 376) with delta (0, 0)
Screenshot: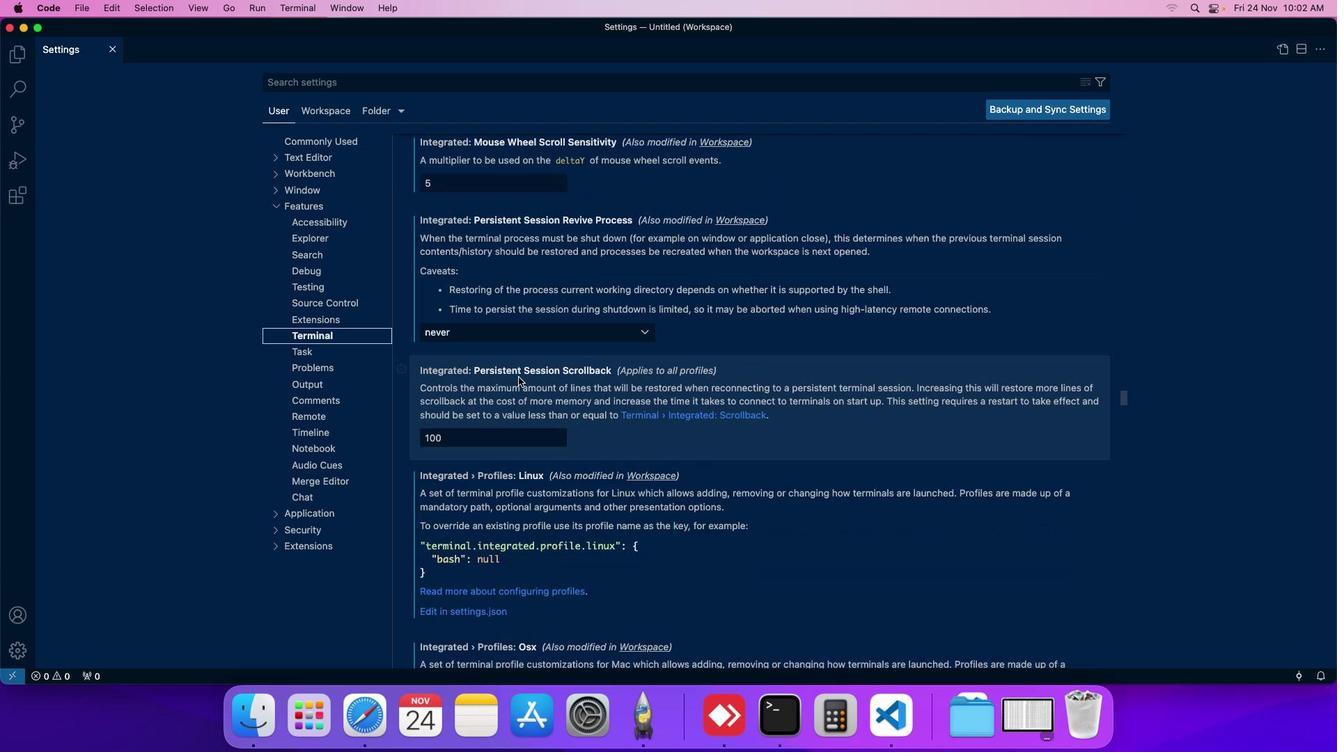 
Action: Mouse scrolled (518, 376) with delta (0, 0)
Screenshot: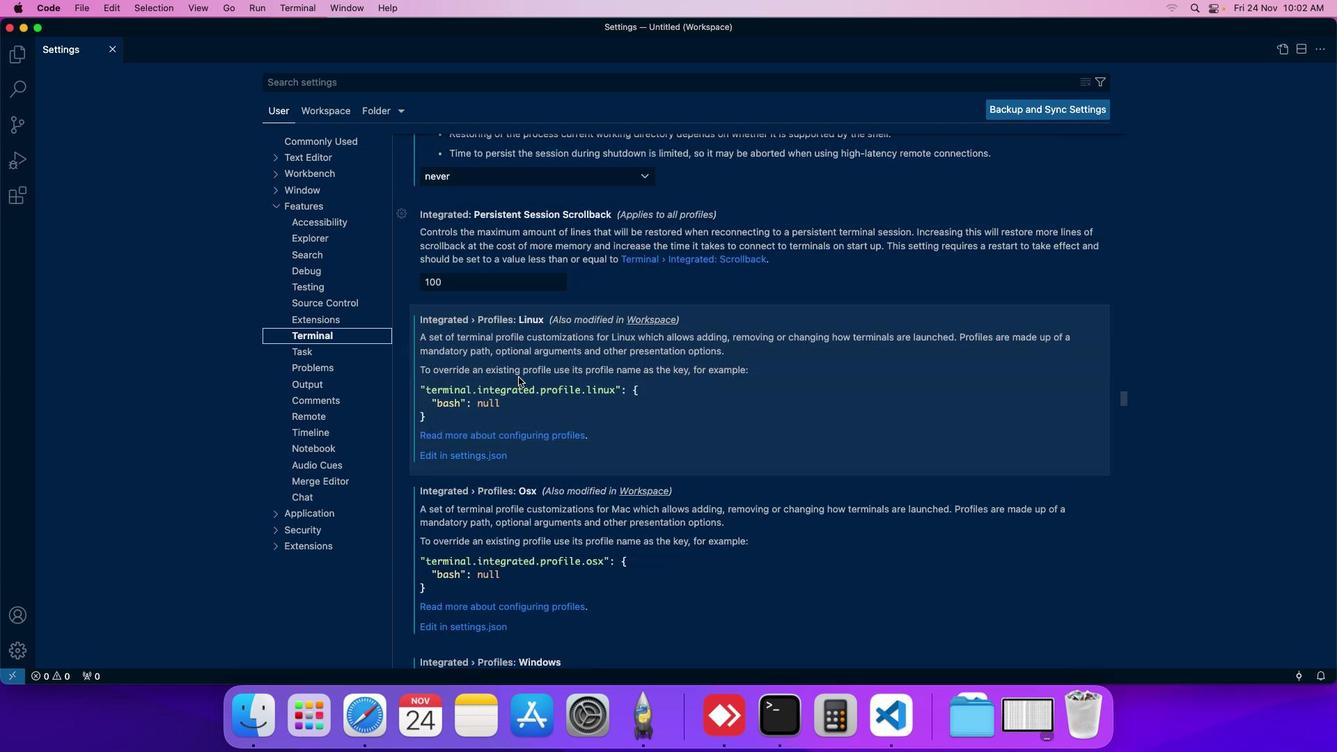 
Action: Mouse scrolled (518, 376) with delta (0, 0)
Screenshot: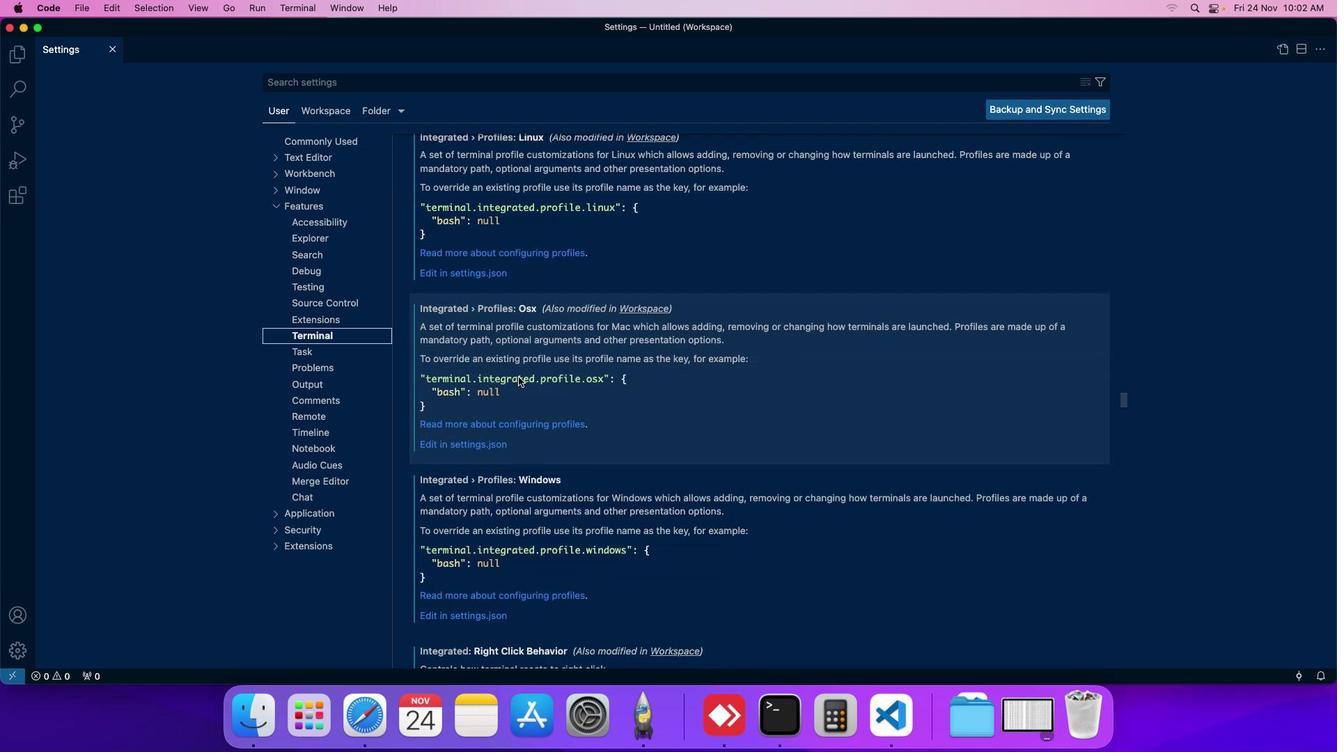 
Action: Mouse scrolled (518, 376) with delta (0, 0)
Screenshot: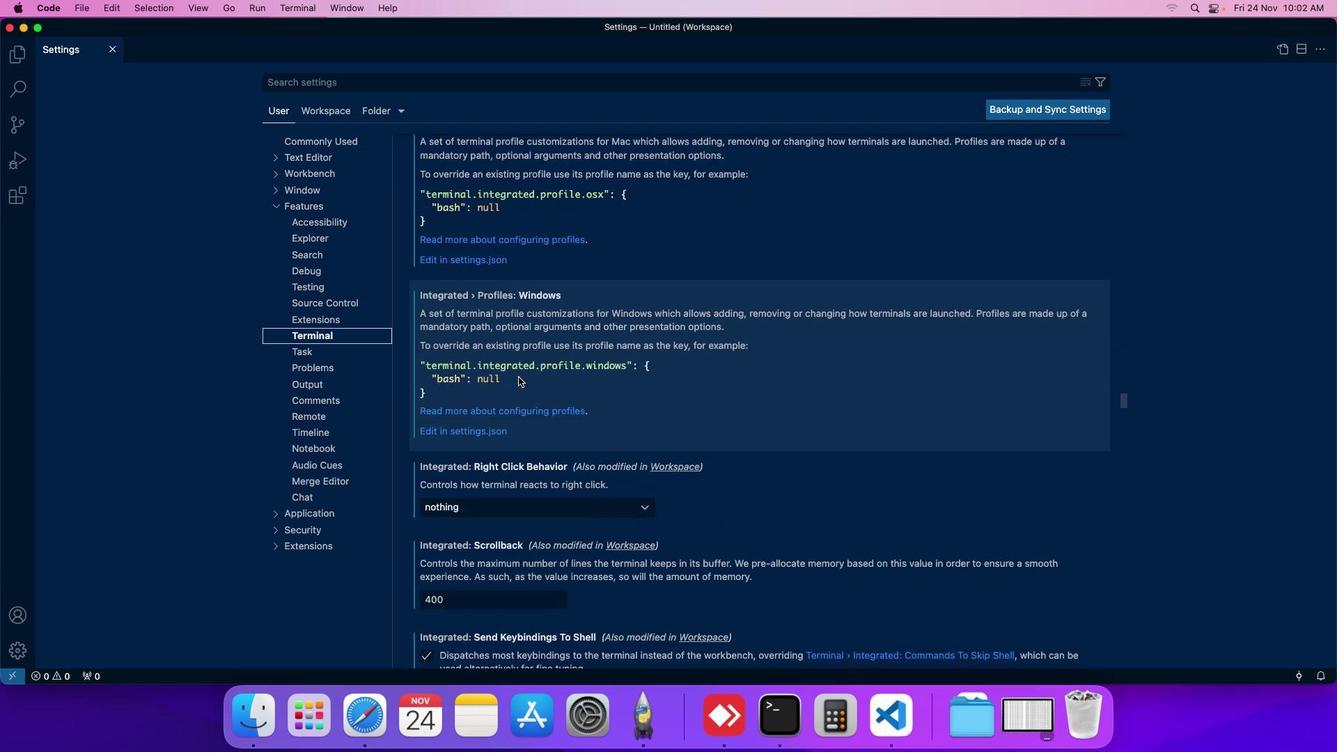 
Action: Mouse scrolled (518, 376) with delta (0, 0)
Screenshot: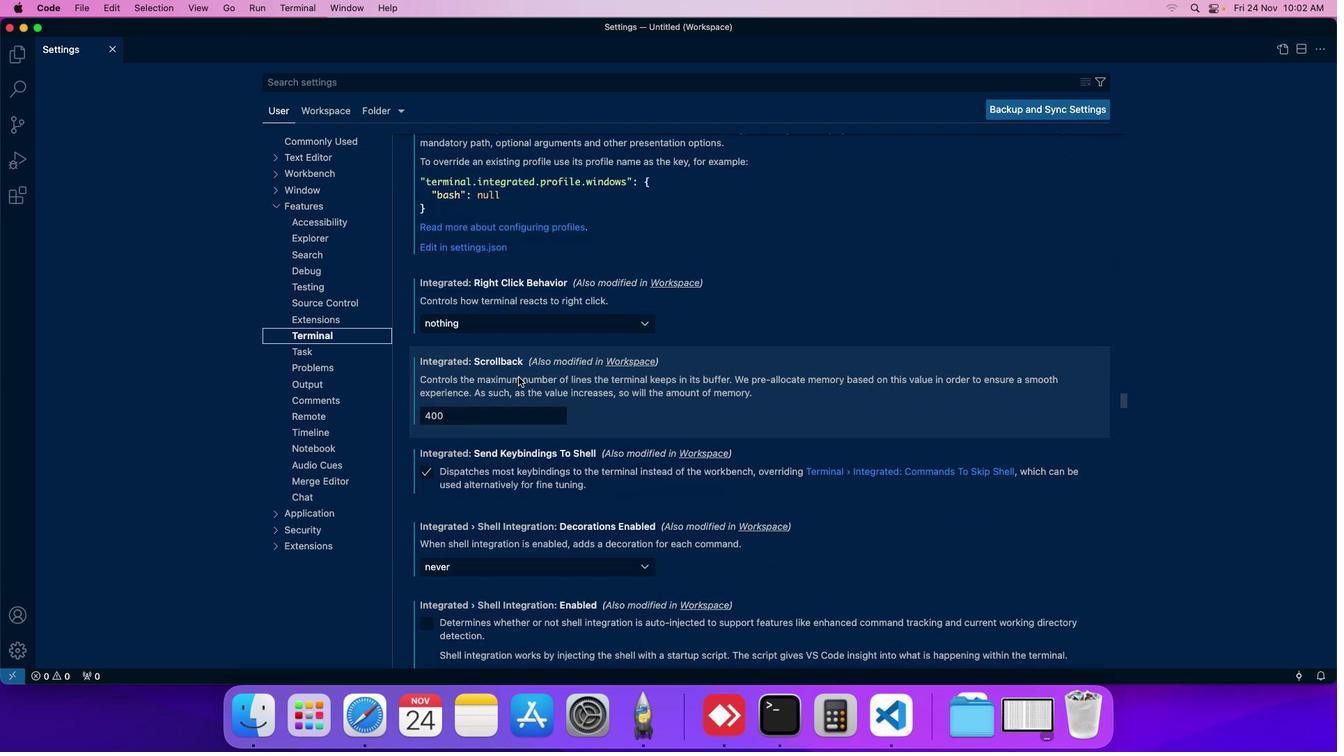 
Action: Mouse scrolled (518, 376) with delta (0, 0)
Screenshot: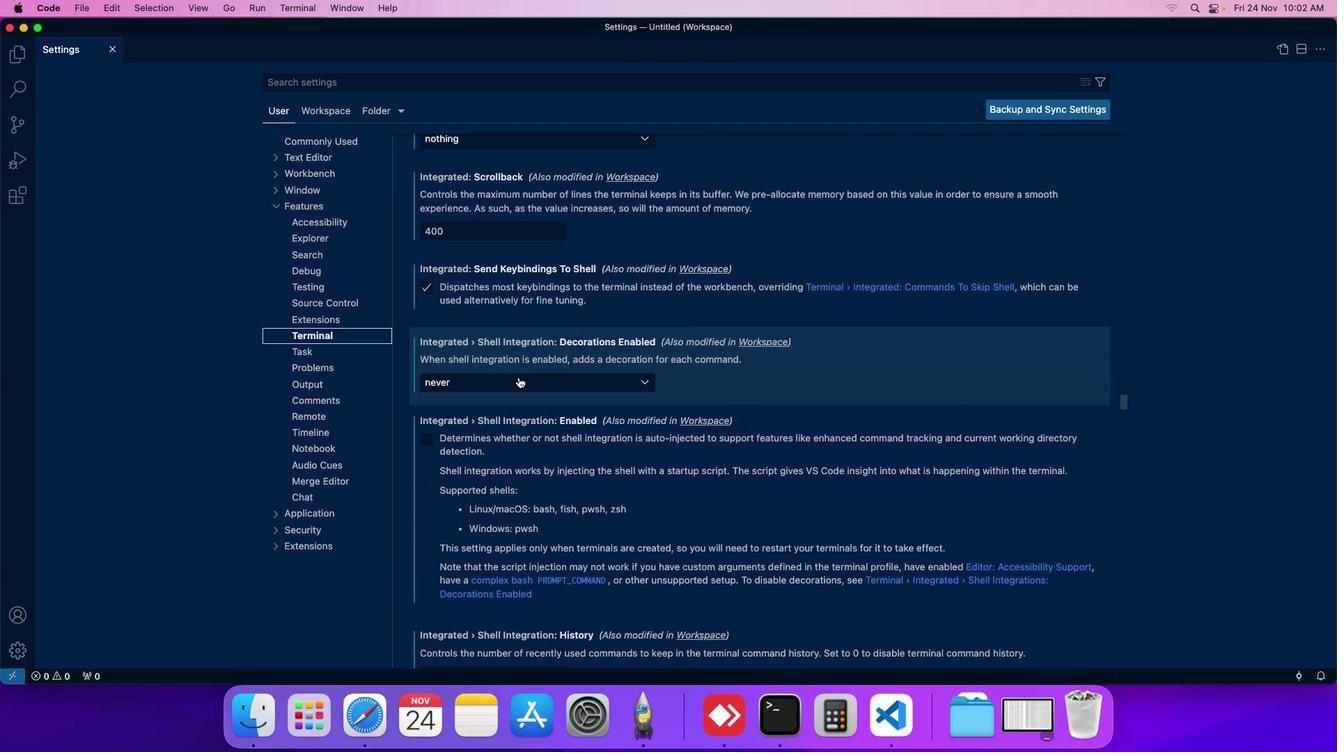 
Action: Mouse scrolled (518, 376) with delta (0, 0)
Screenshot: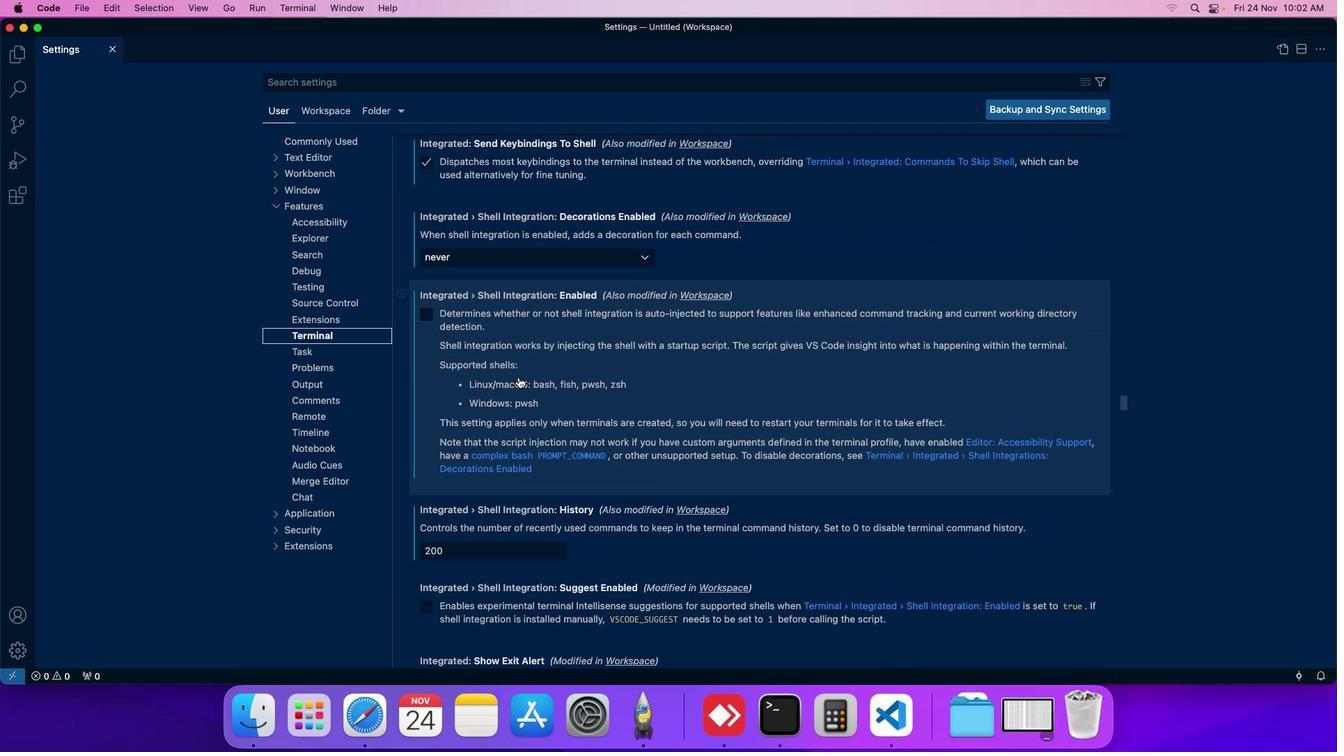 
Action: Mouse scrolled (518, 376) with delta (0, 0)
Screenshot: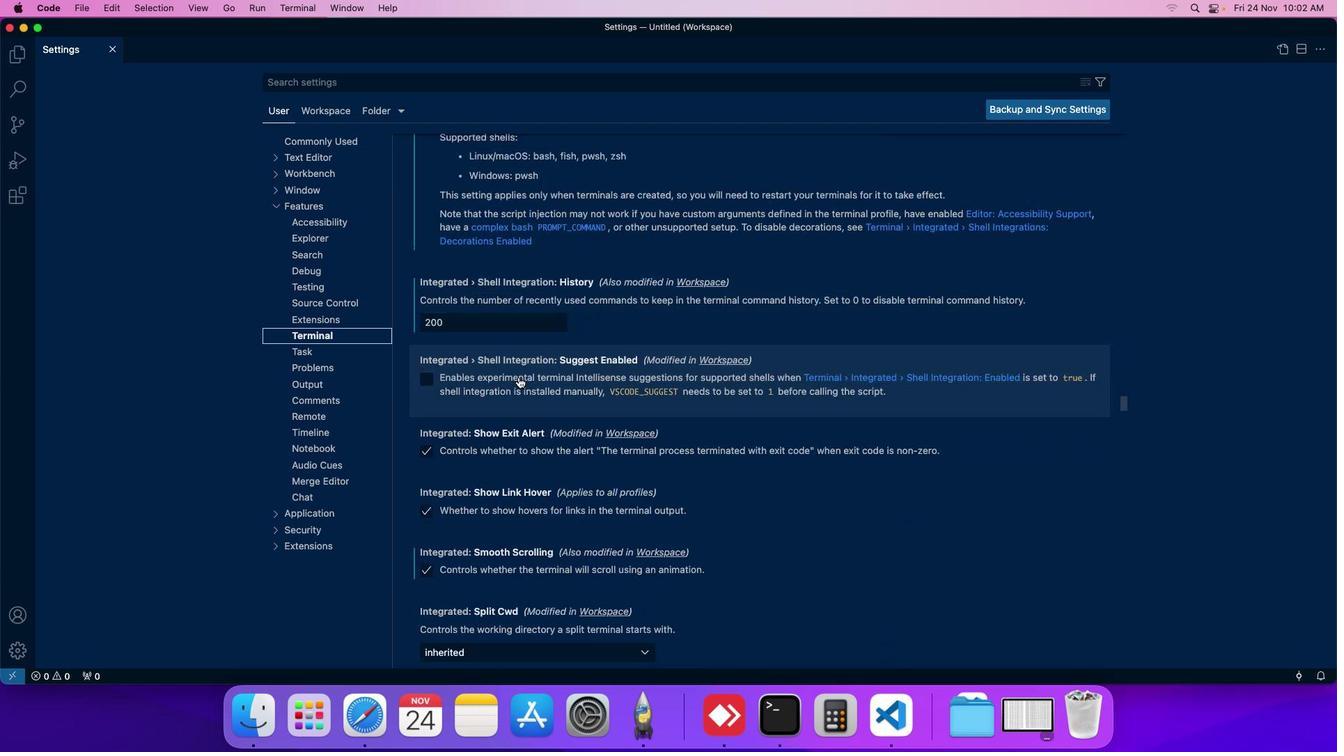 
Action: Mouse scrolled (518, 376) with delta (0, 0)
Screenshot: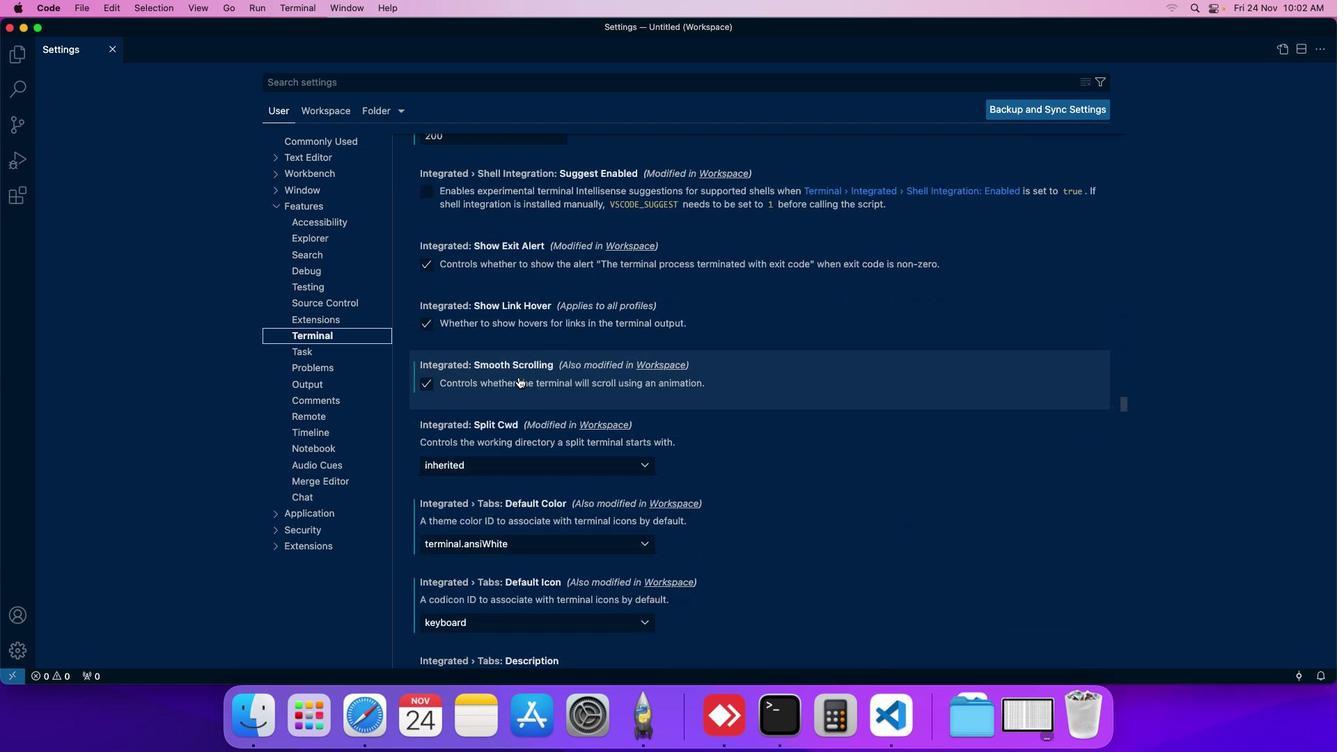 
Action: Mouse scrolled (518, 376) with delta (0, 0)
Screenshot: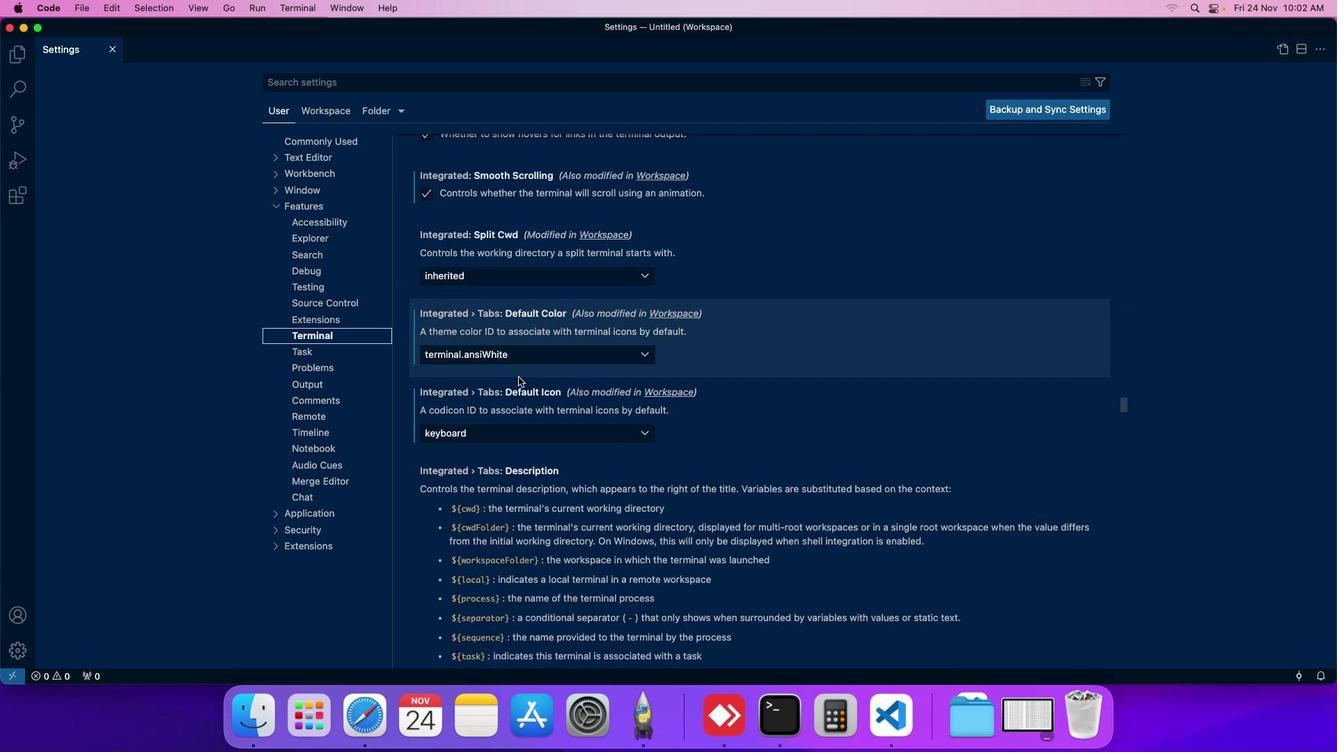 
Action: Mouse moved to (503, 344)
Screenshot: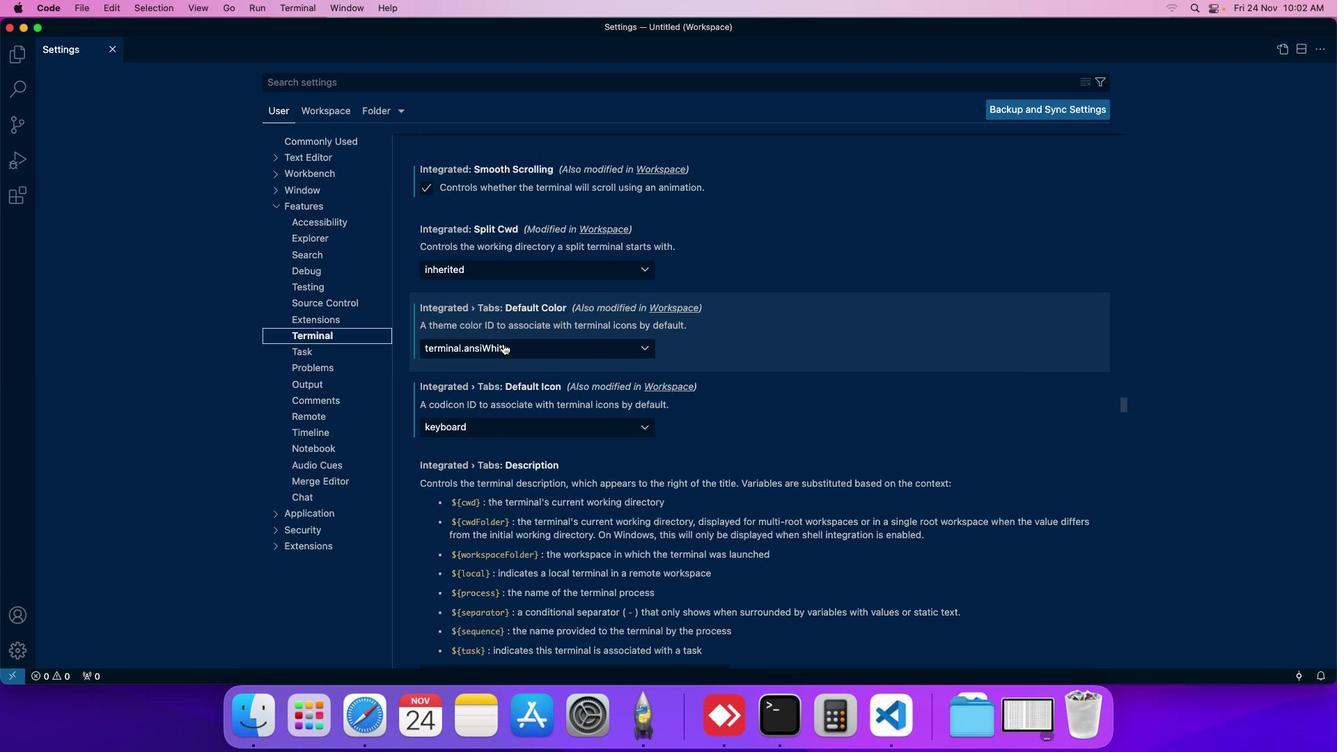 
Action: Mouse pressed left at (503, 344)
Screenshot: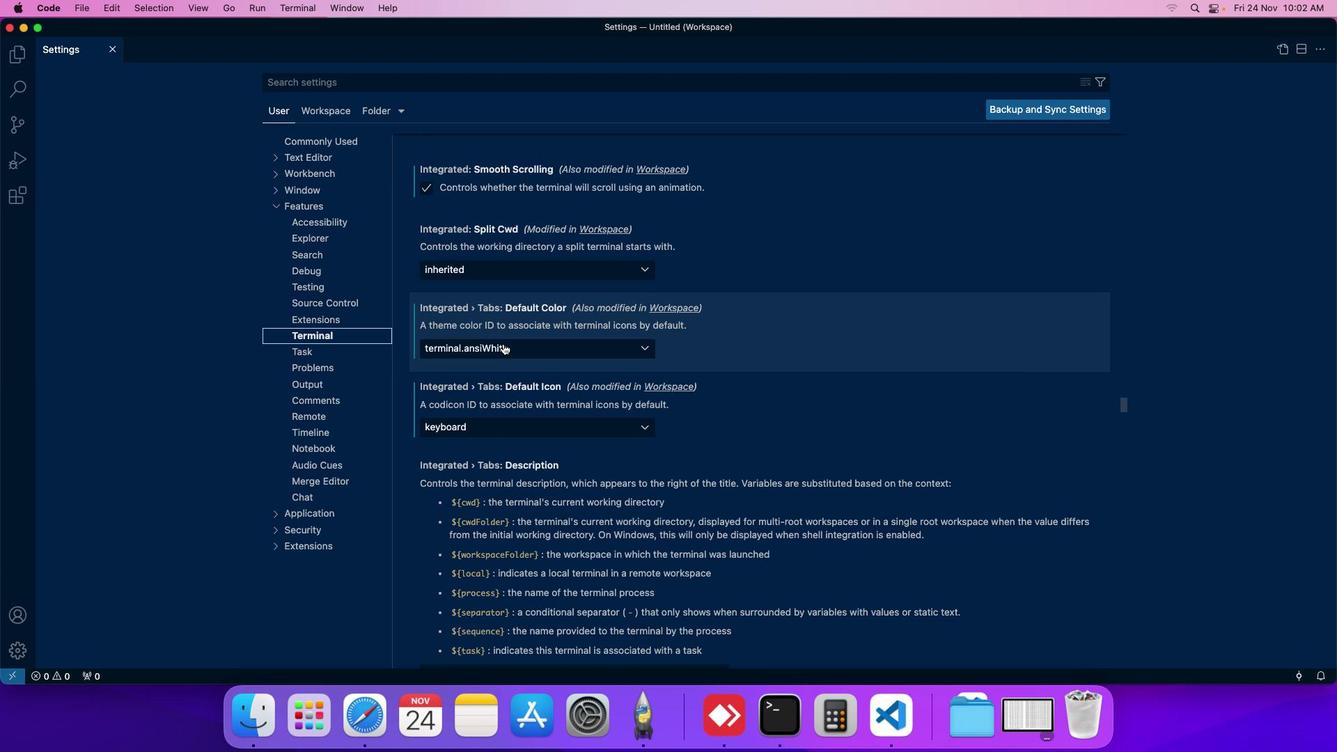 
Action: Mouse moved to (474, 415)
Screenshot: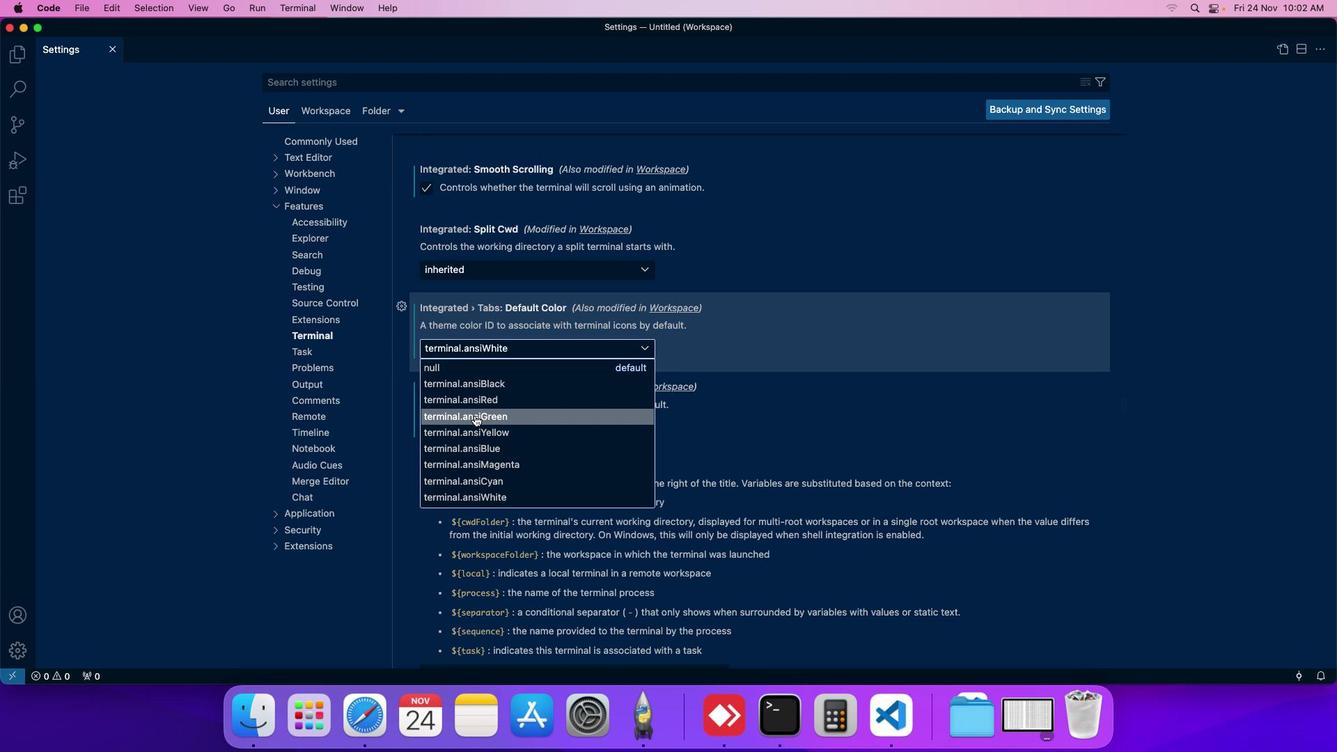 
Action: Mouse pressed left at (474, 415)
Screenshot: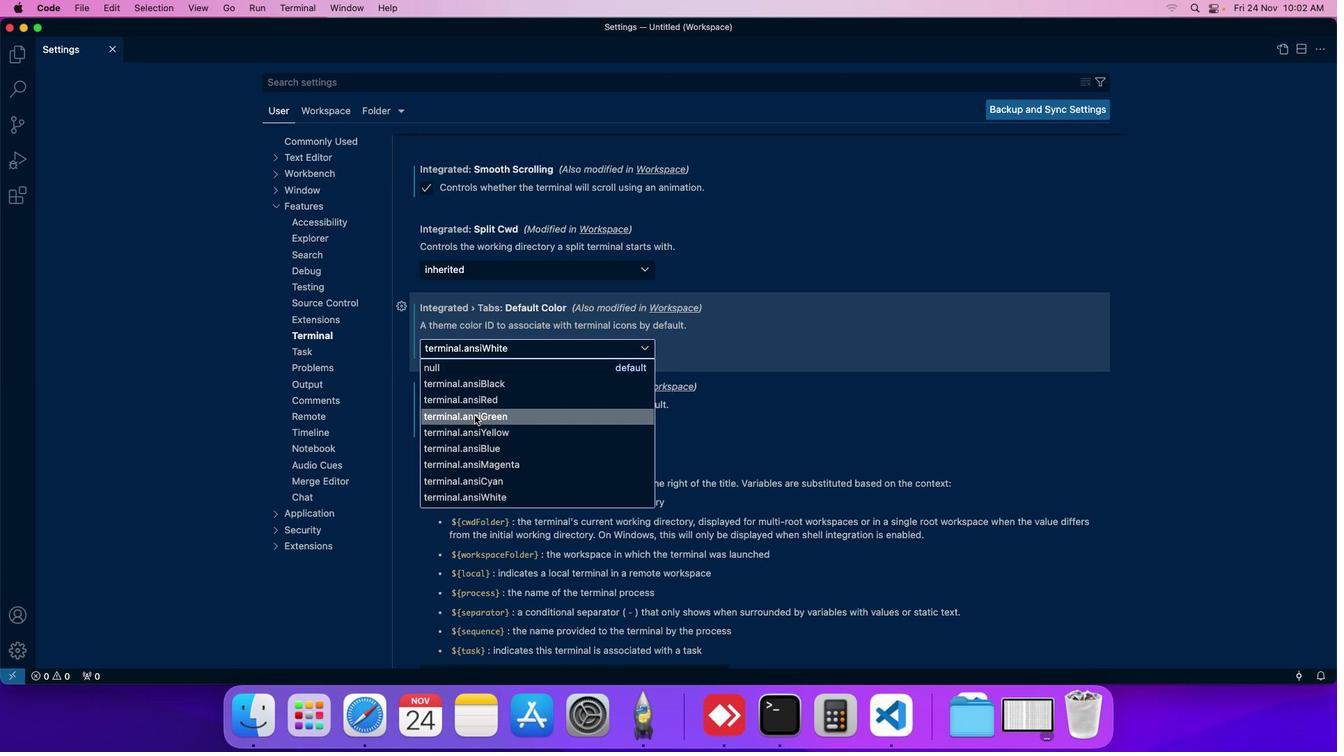 
Action: Mouse moved to (527, 374)
Screenshot: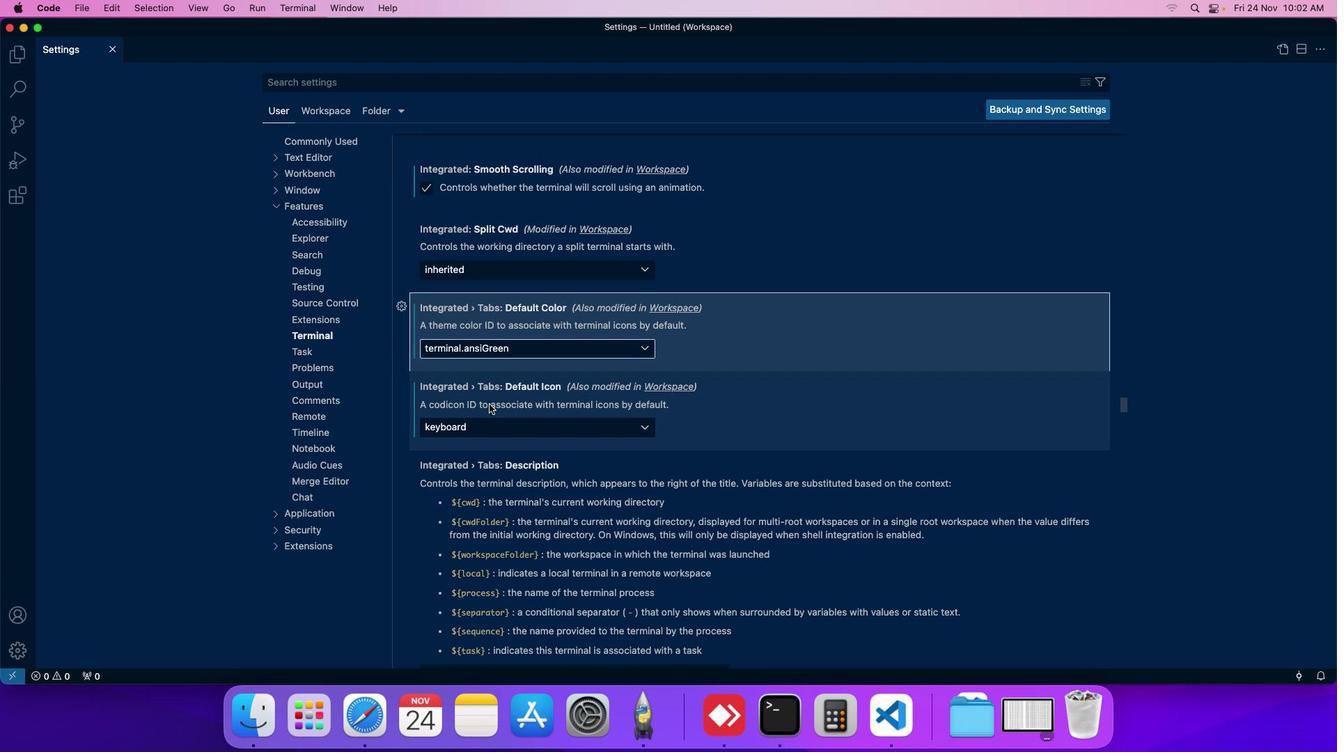 
